 Task: Check the average views per listing of playground in the last 3 years.
Action: Mouse moved to (1031, 255)
Screenshot: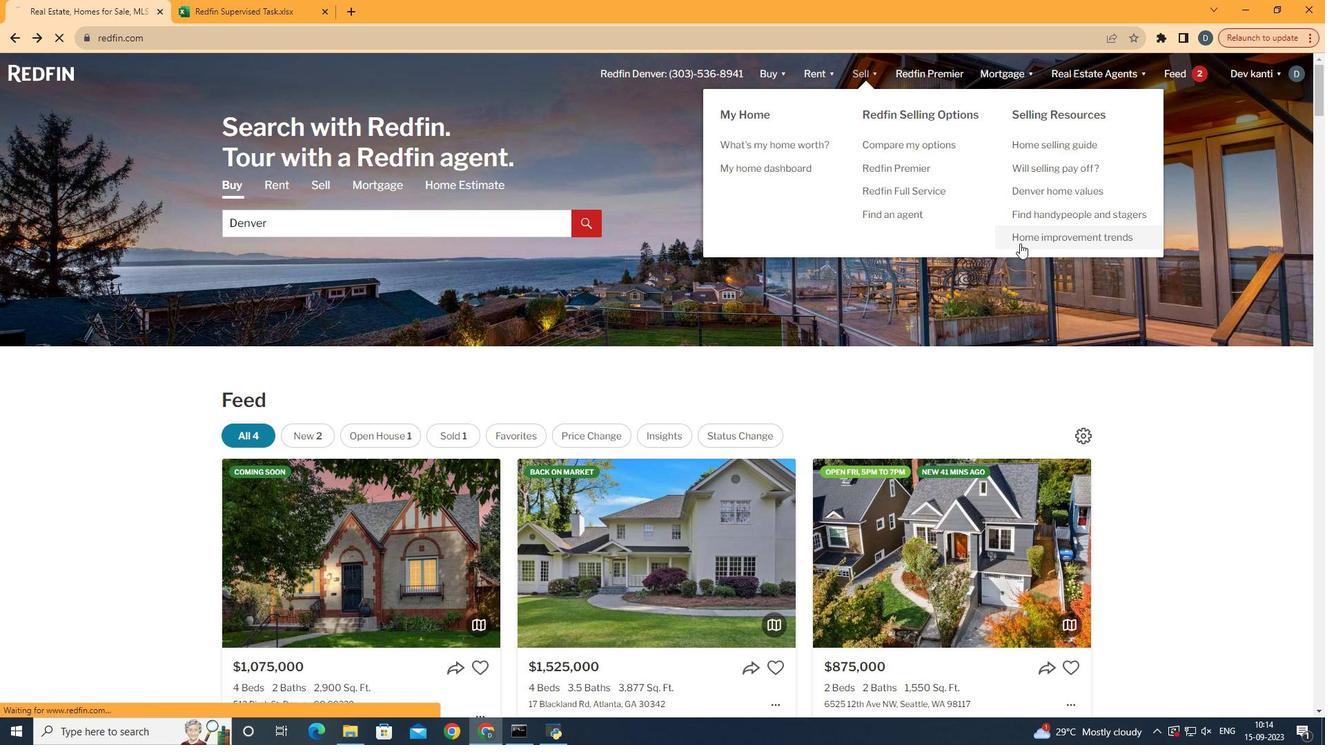 
Action: Mouse pressed left at (1031, 255)
Screenshot: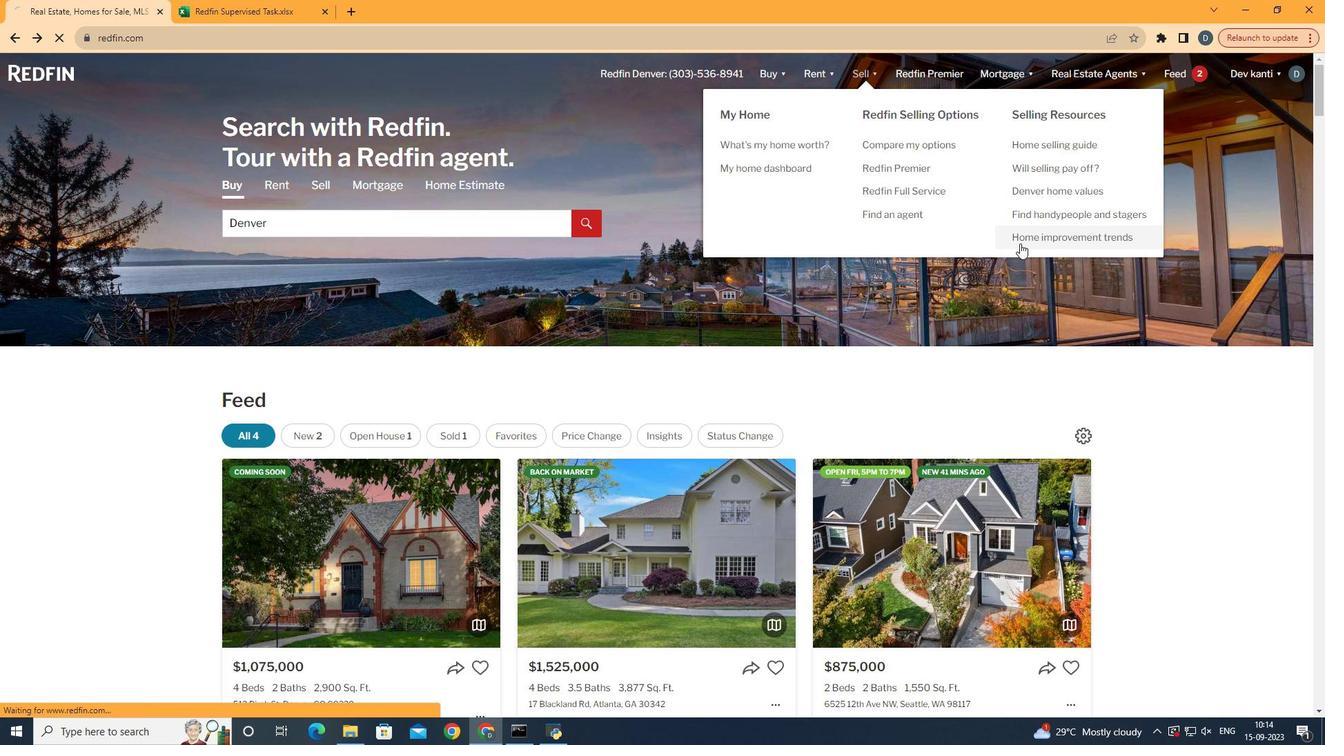 
Action: Mouse moved to (348, 274)
Screenshot: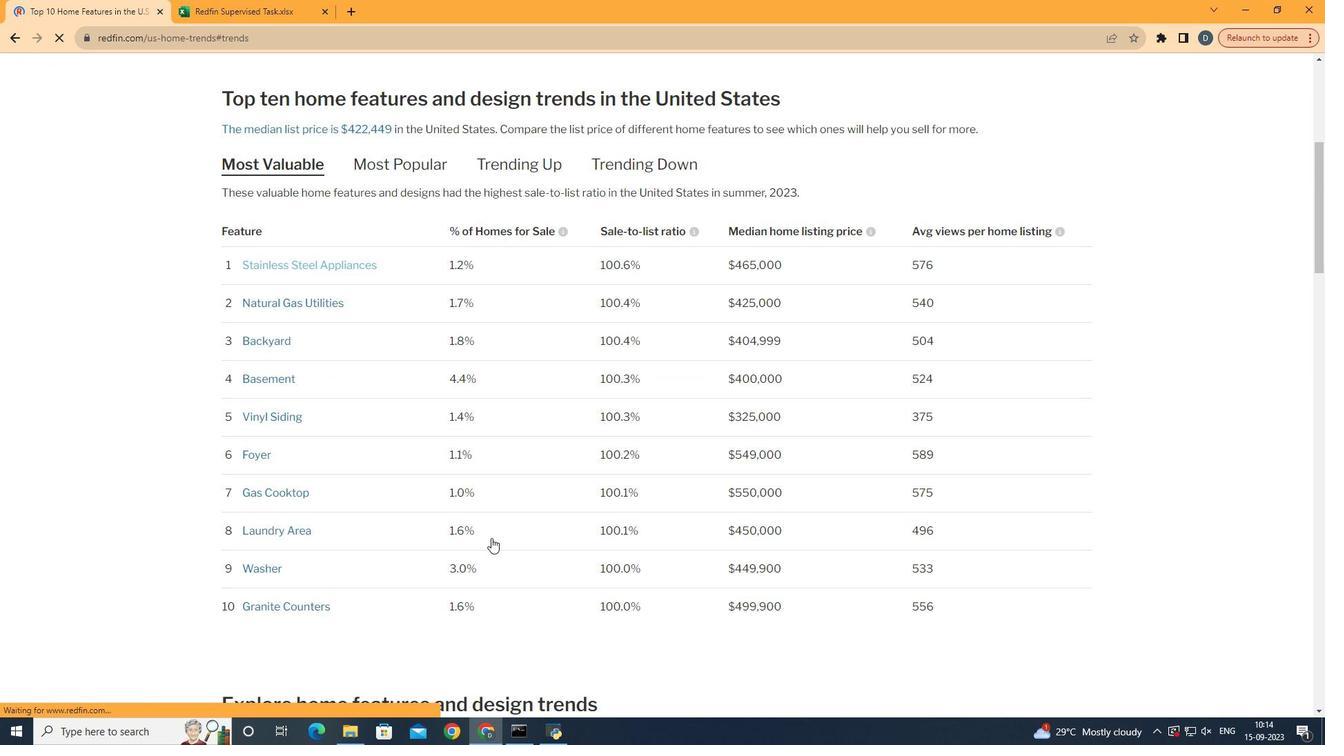 
Action: Mouse pressed left at (348, 274)
Screenshot: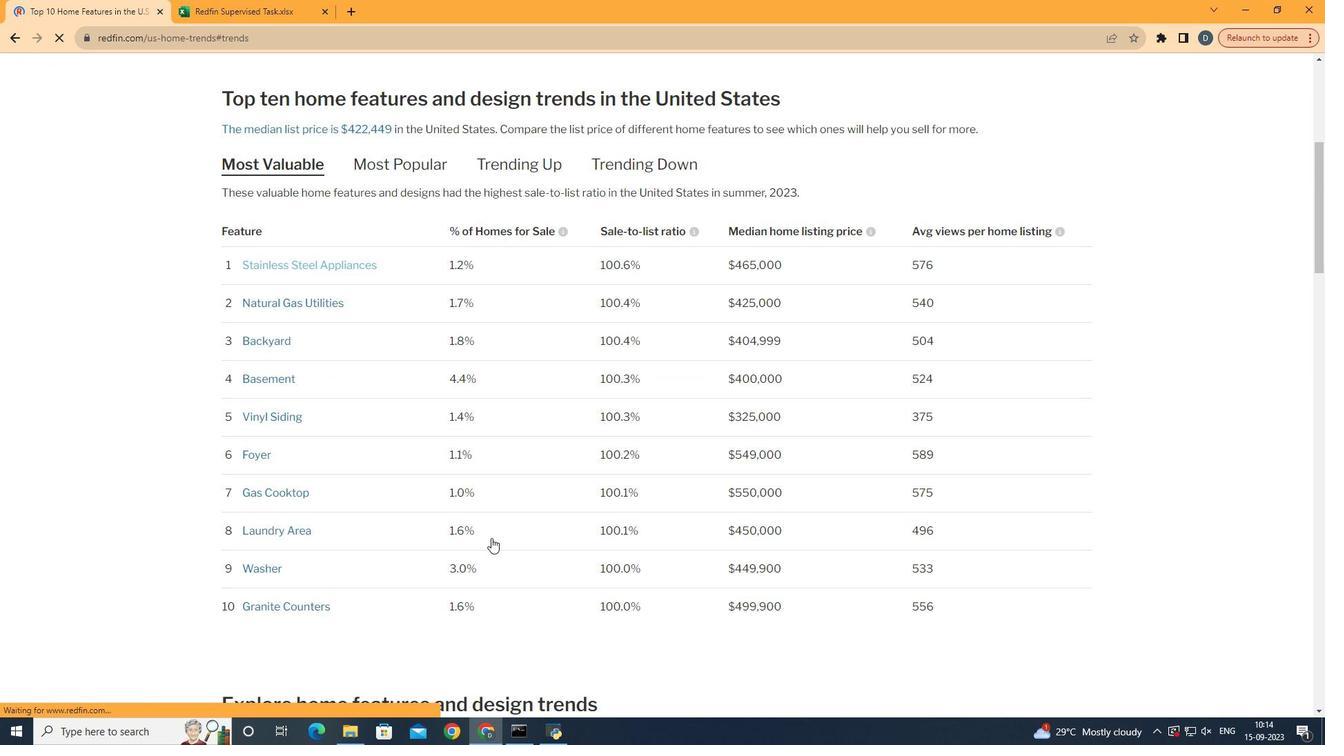 
Action: Mouse moved to (577, 530)
Screenshot: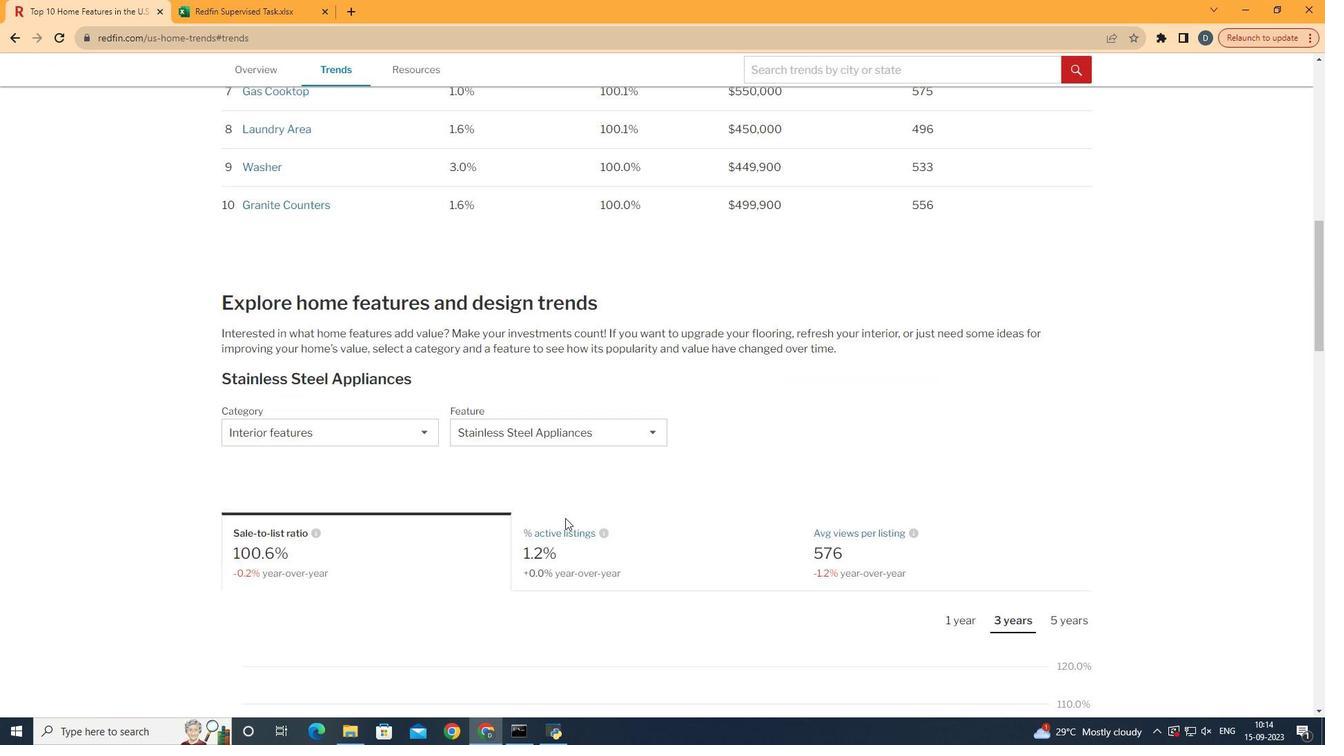 
Action: Mouse scrolled (577, 529) with delta (0, 0)
Screenshot: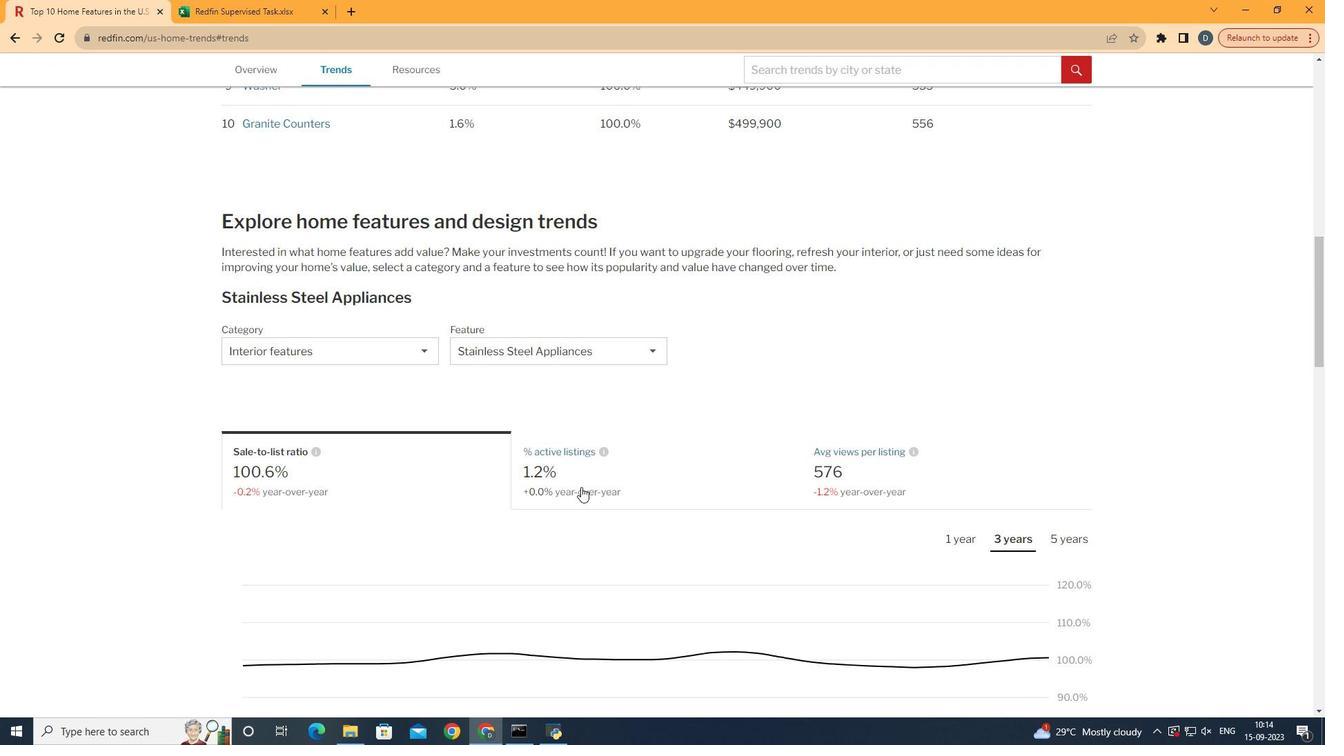 
Action: Mouse scrolled (577, 529) with delta (0, 0)
Screenshot: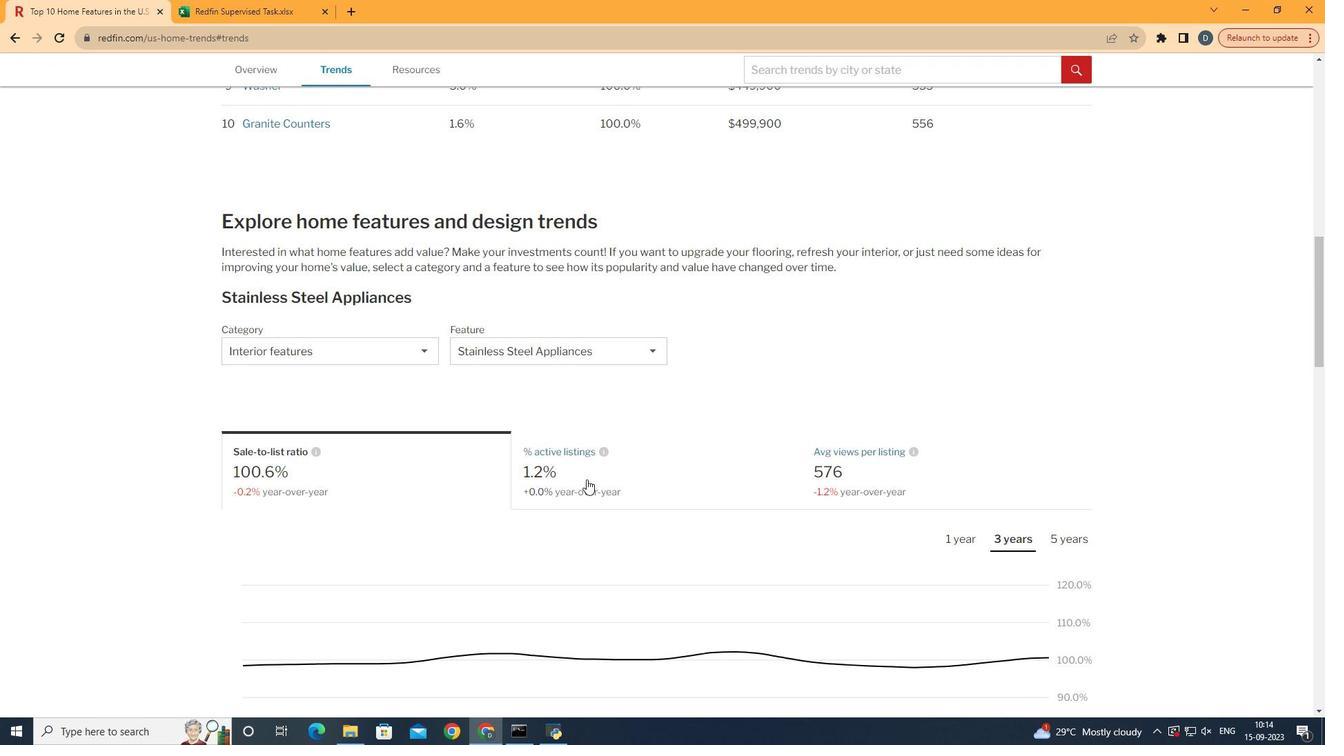 
Action: Mouse scrolled (577, 529) with delta (0, 0)
Screenshot: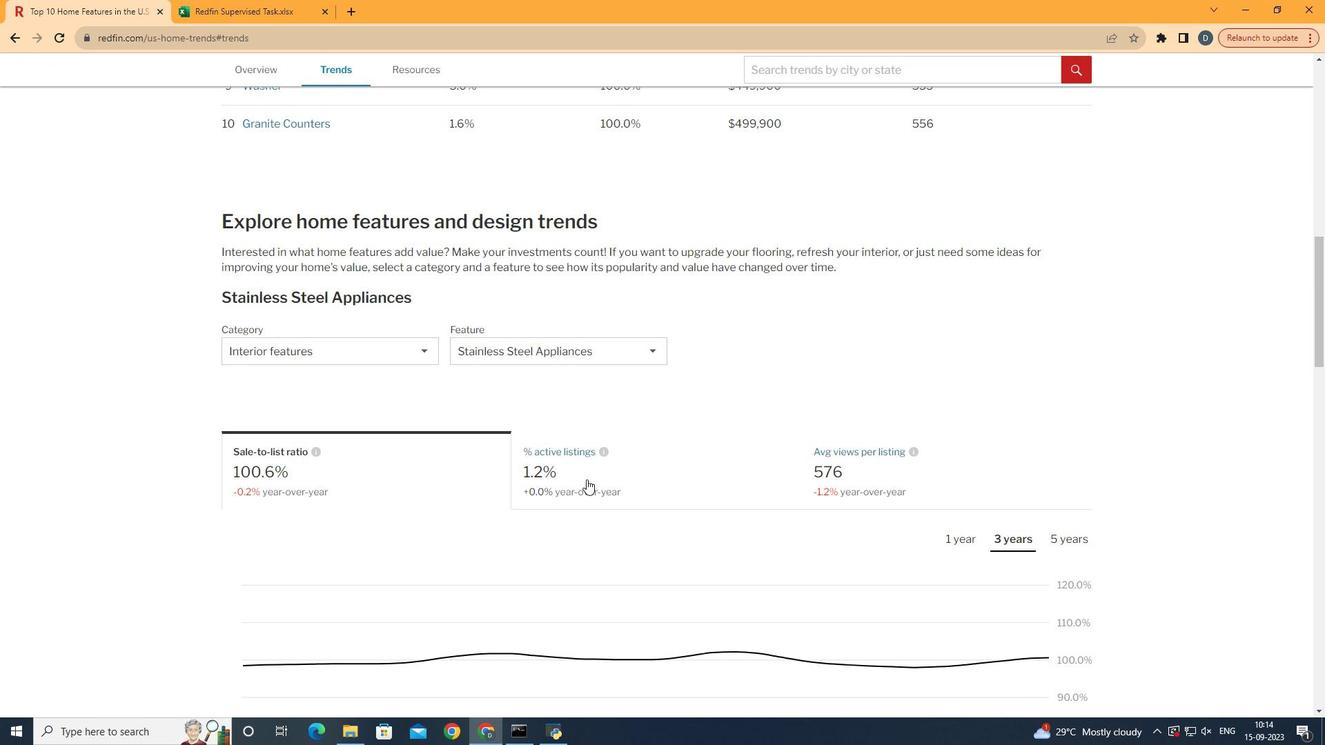 
Action: Mouse scrolled (577, 529) with delta (0, 0)
Screenshot: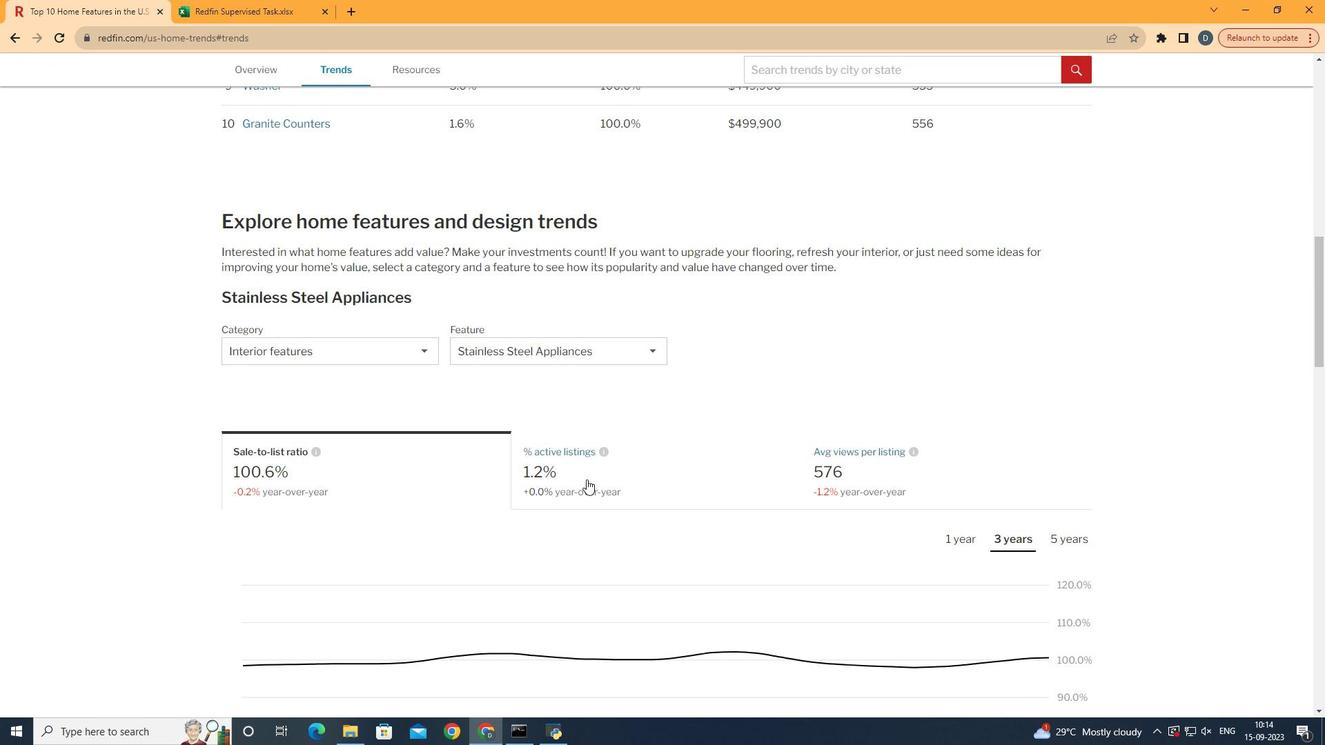 
Action: Mouse scrolled (577, 529) with delta (0, 0)
Screenshot: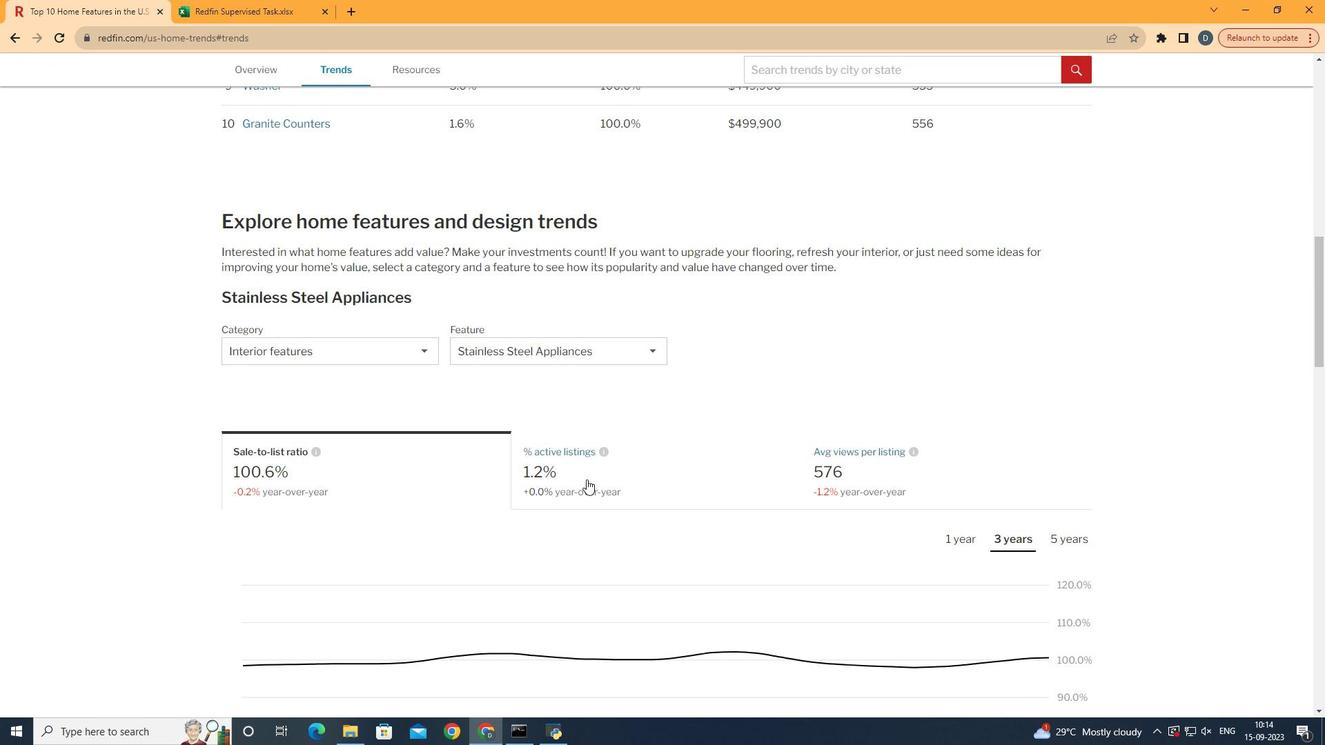 
Action: Mouse scrolled (577, 529) with delta (0, 0)
Screenshot: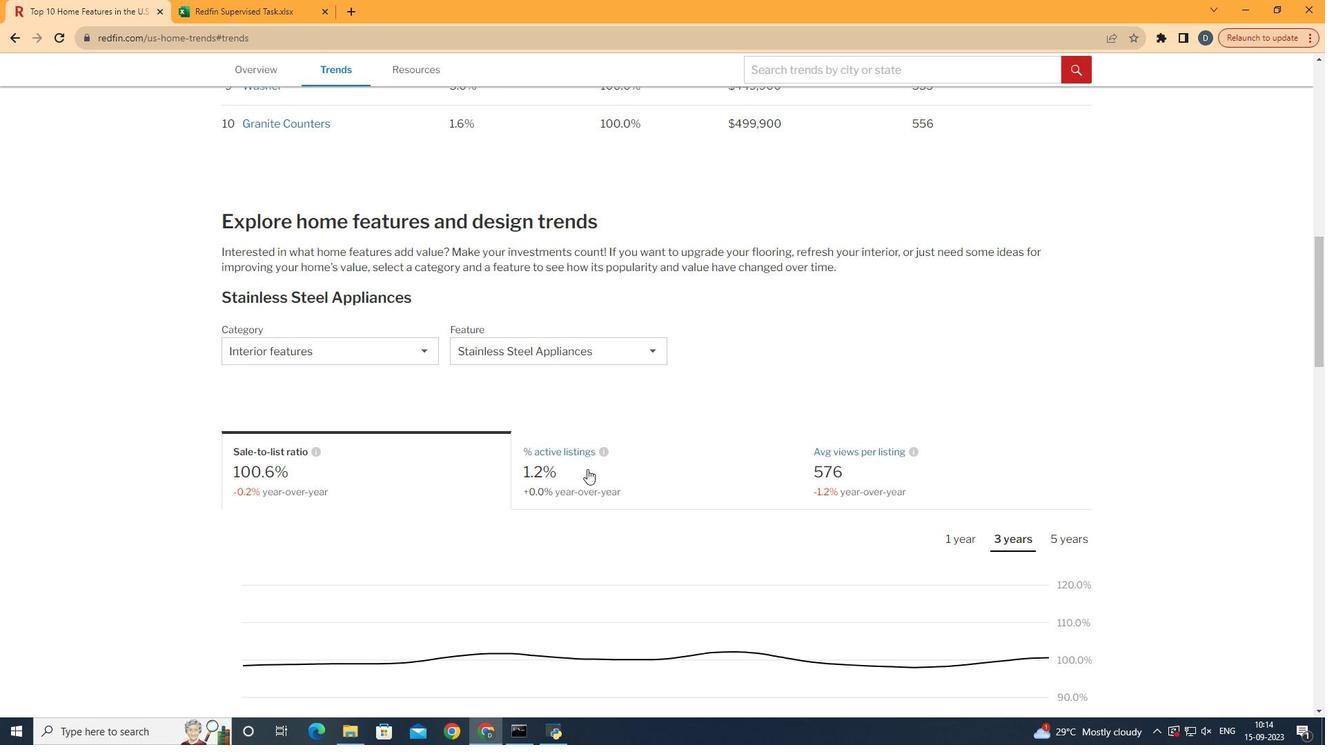 
Action: Mouse scrolled (577, 529) with delta (0, 0)
Screenshot: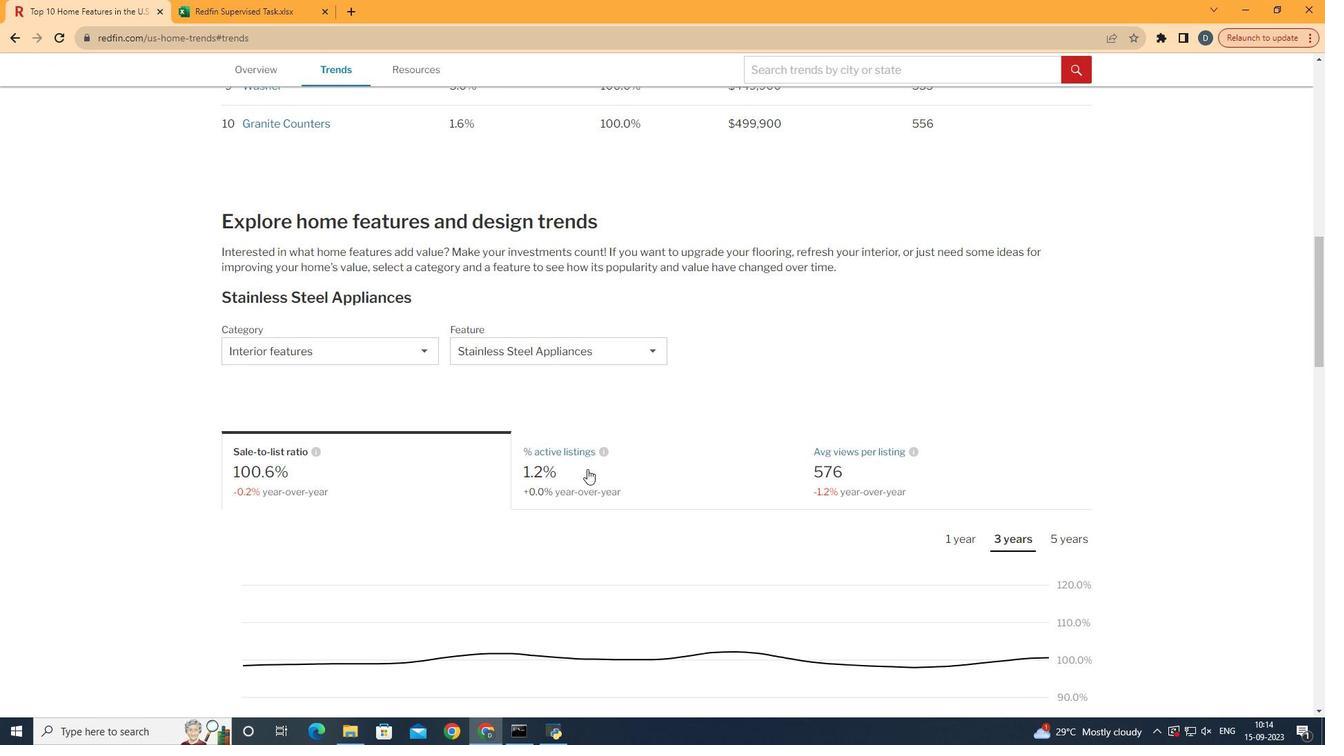 
Action: Mouse moved to (591, 426)
Screenshot: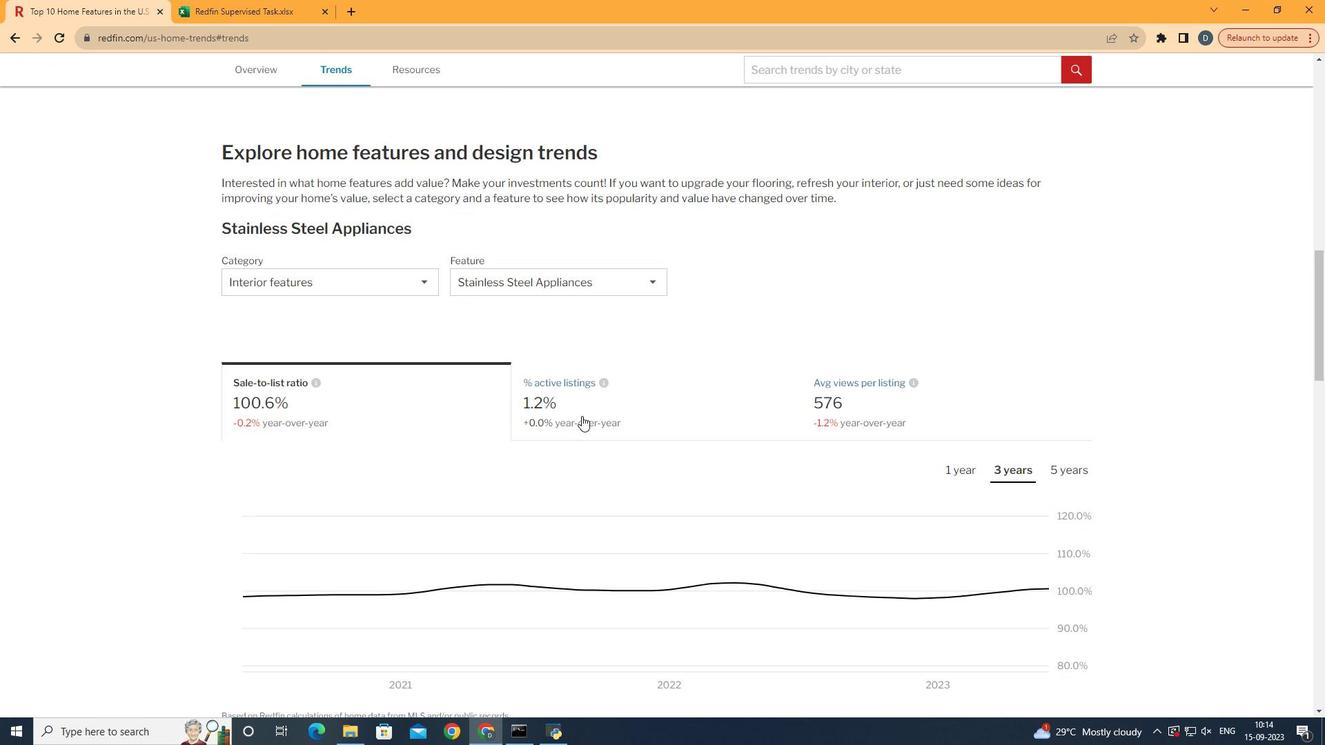
Action: Mouse scrolled (591, 426) with delta (0, 0)
Screenshot: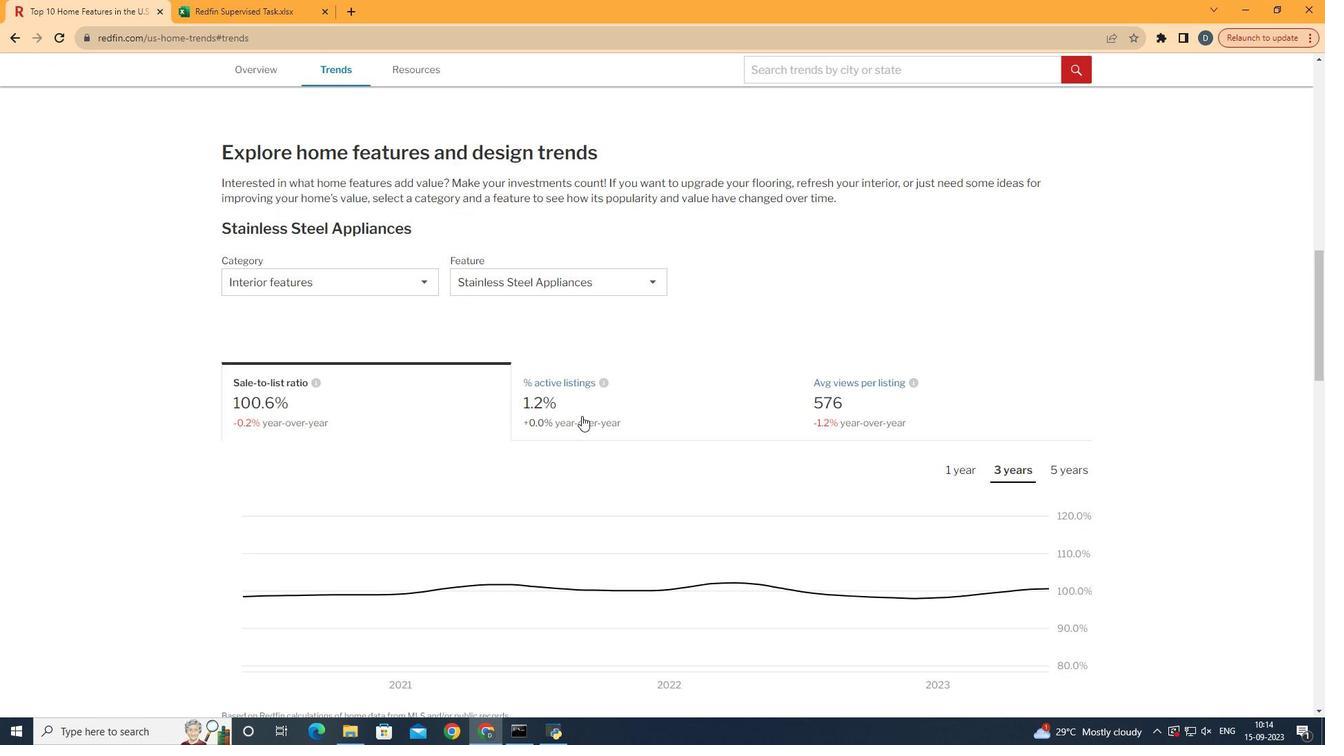 
Action: Mouse moved to (399, 294)
Screenshot: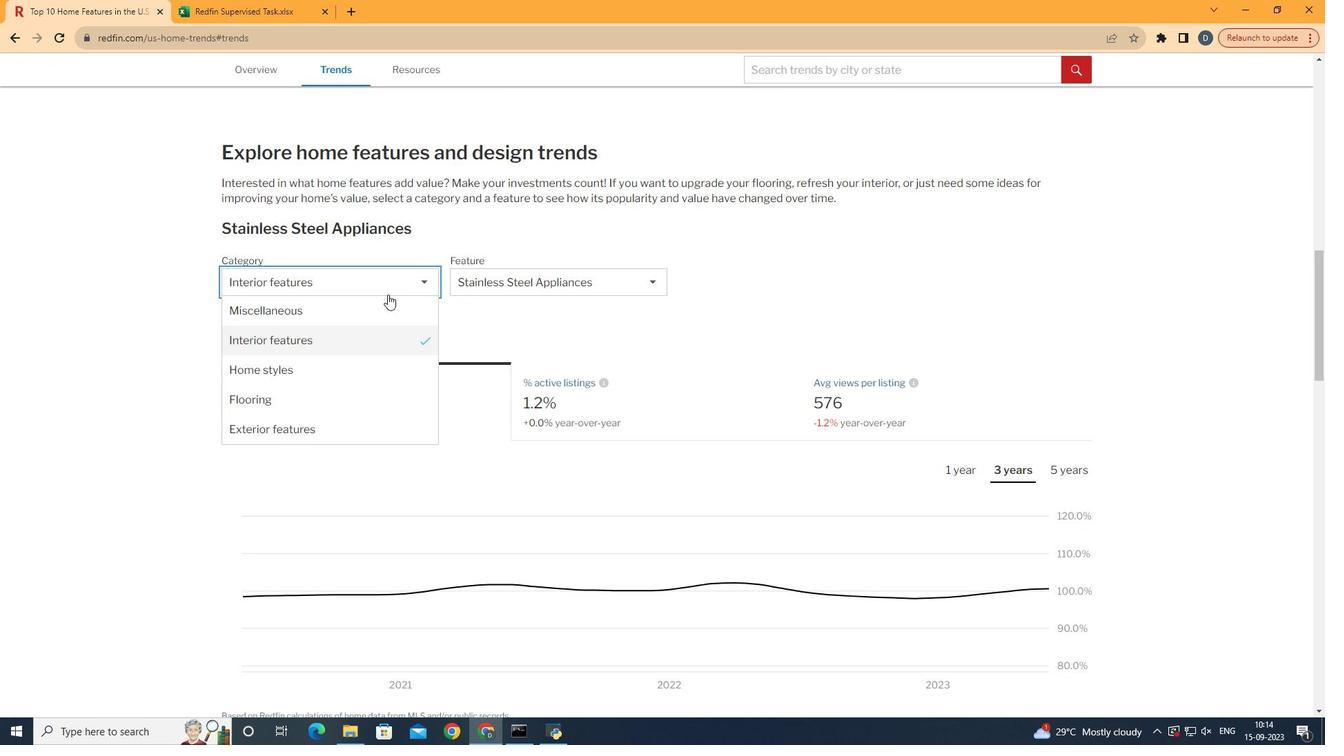 
Action: Mouse pressed left at (399, 294)
Screenshot: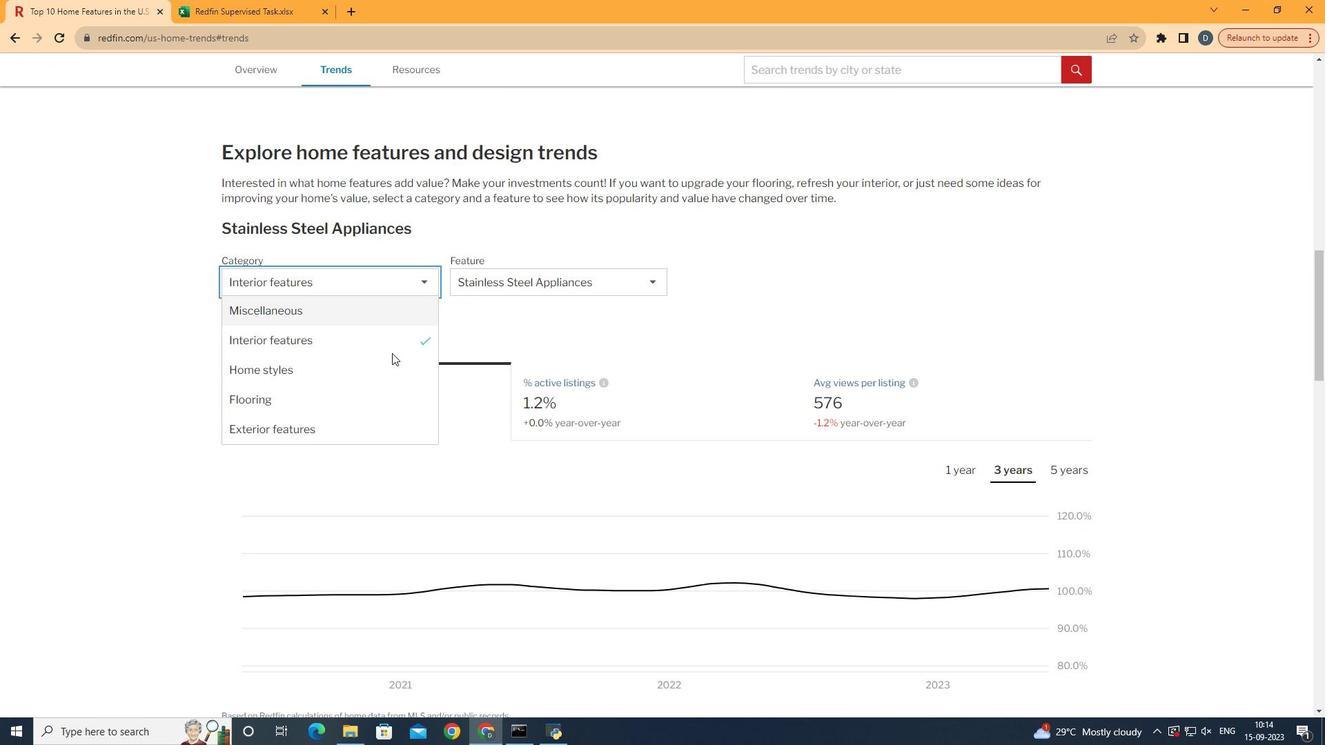 
Action: Mouse moved to (406, 442)
Screenshot: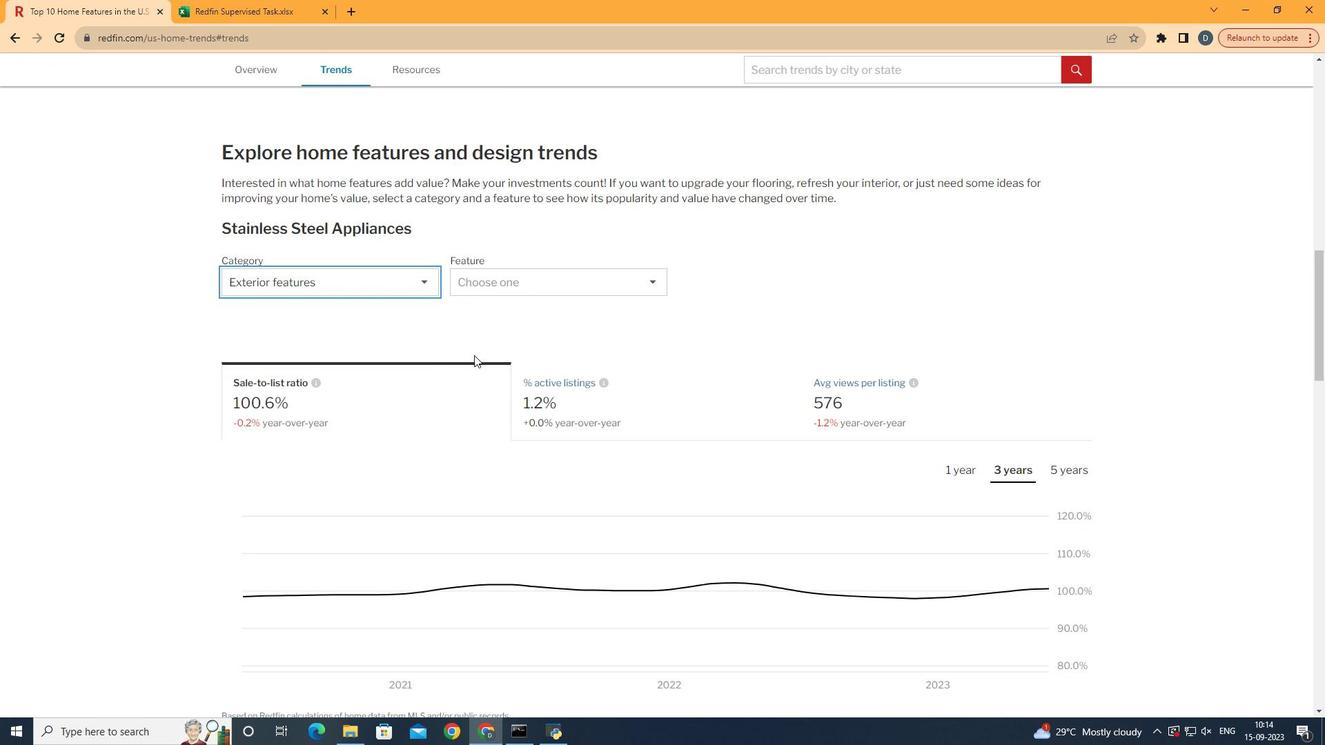 
Action: Mouse pressed left at (406, 442)
Screenshot: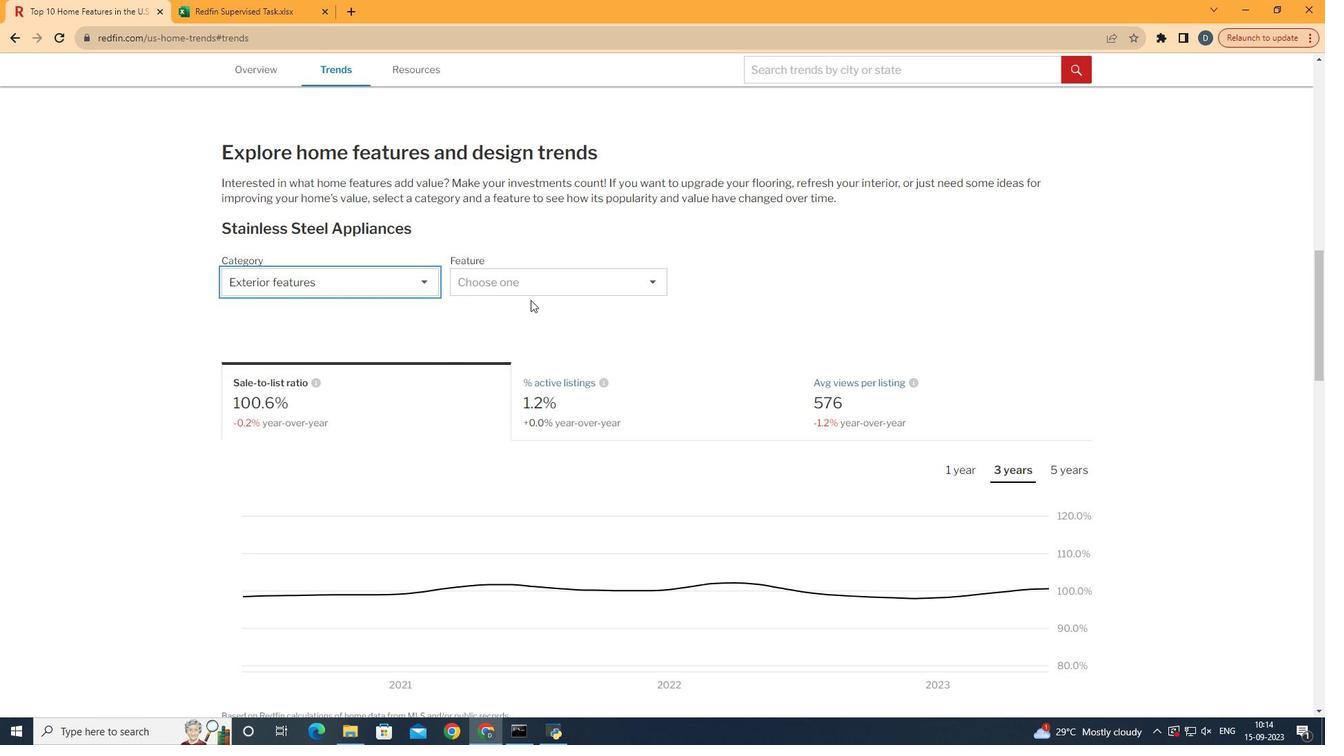 
Action: Mouse moved to (553, 298)
Screenshot: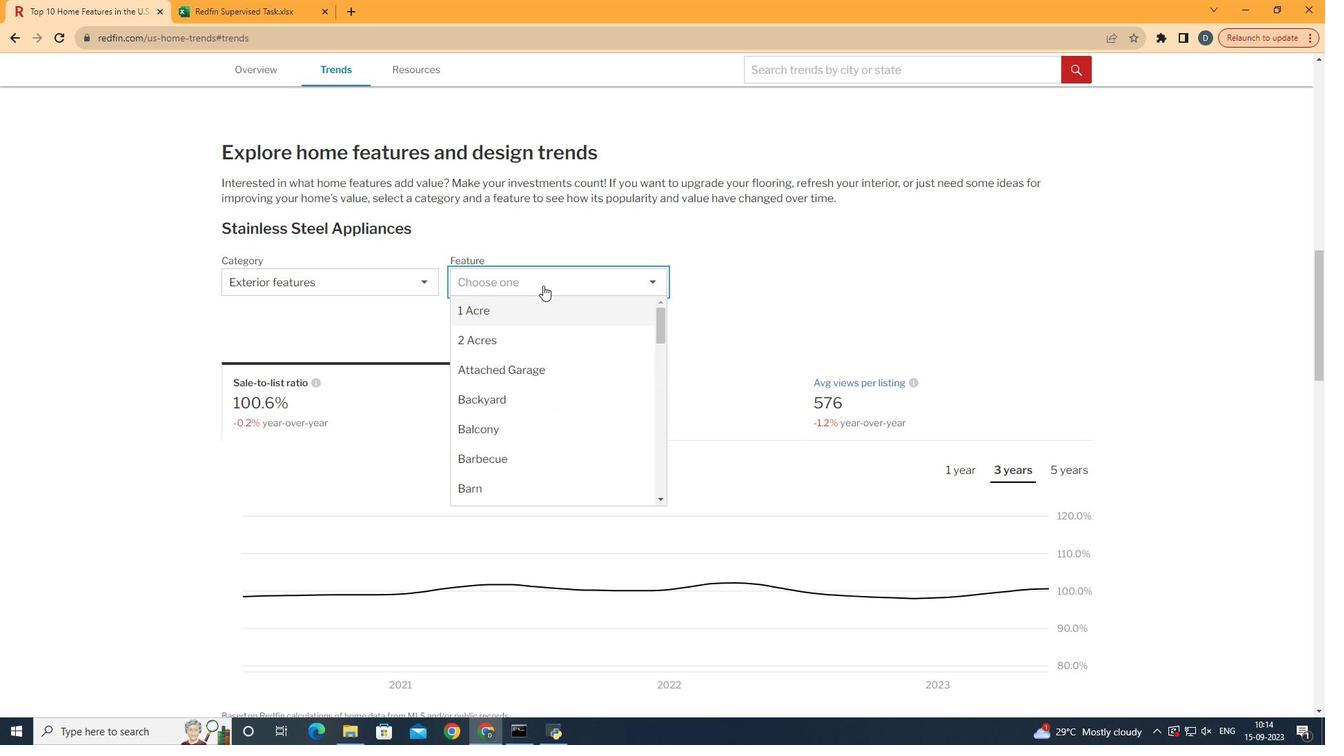 
Action: Mouse pressed left at (553, 298)
Screenshot: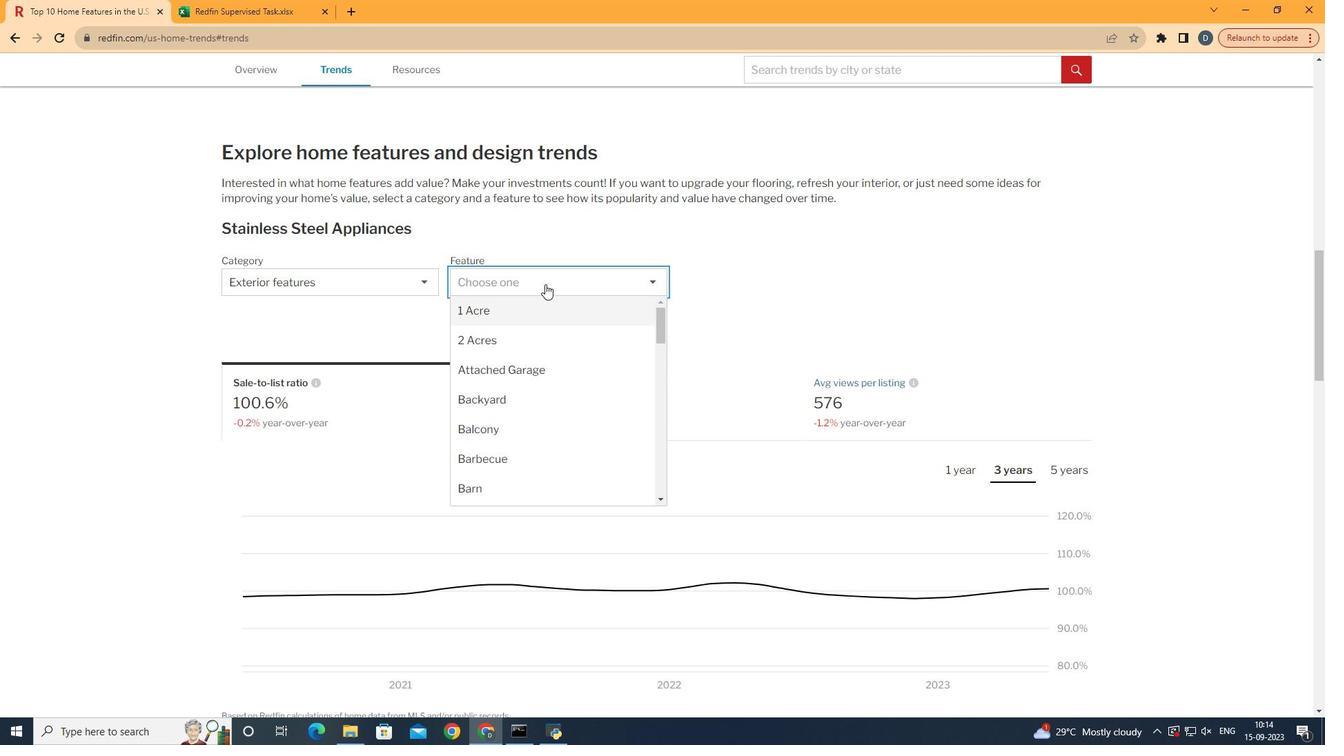 
Action: Mouse moved to (538, 353)
Screenshot: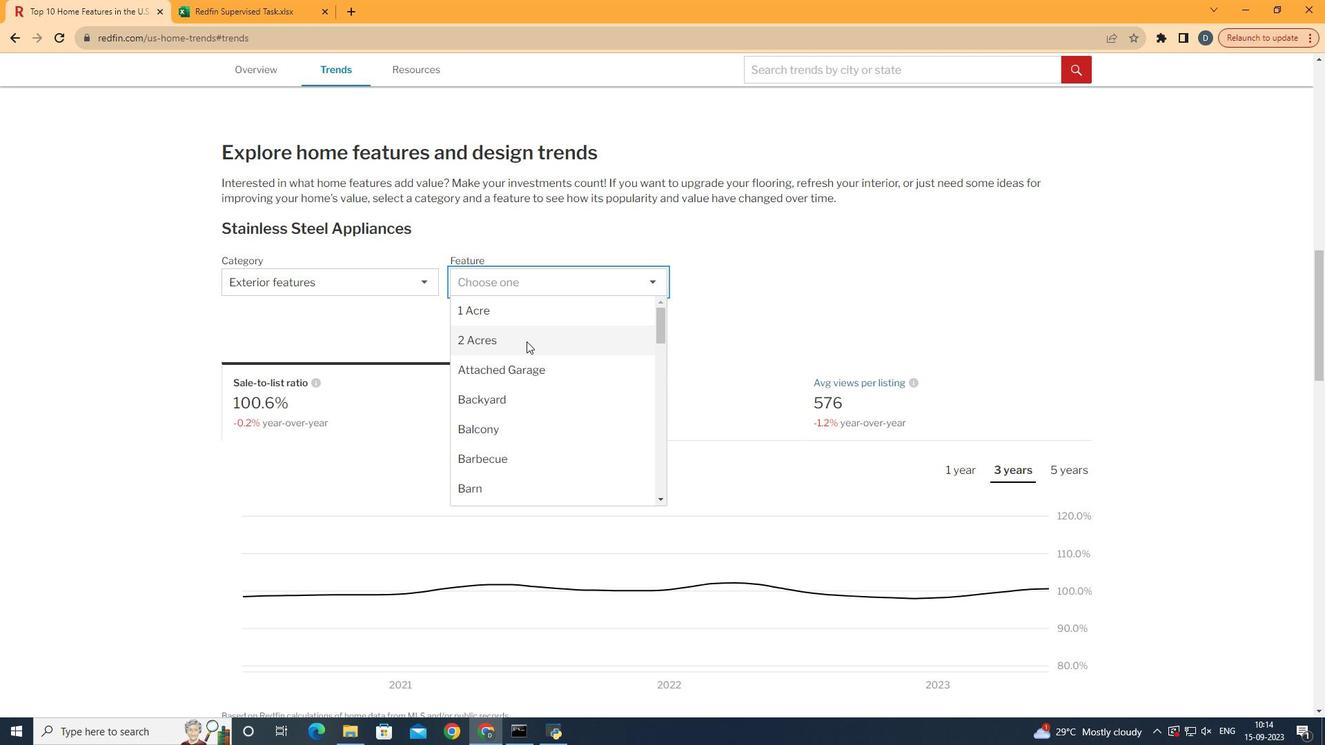 
Action: Mouse scrolled (538, 352) with delta (0, 0)
Screenshot: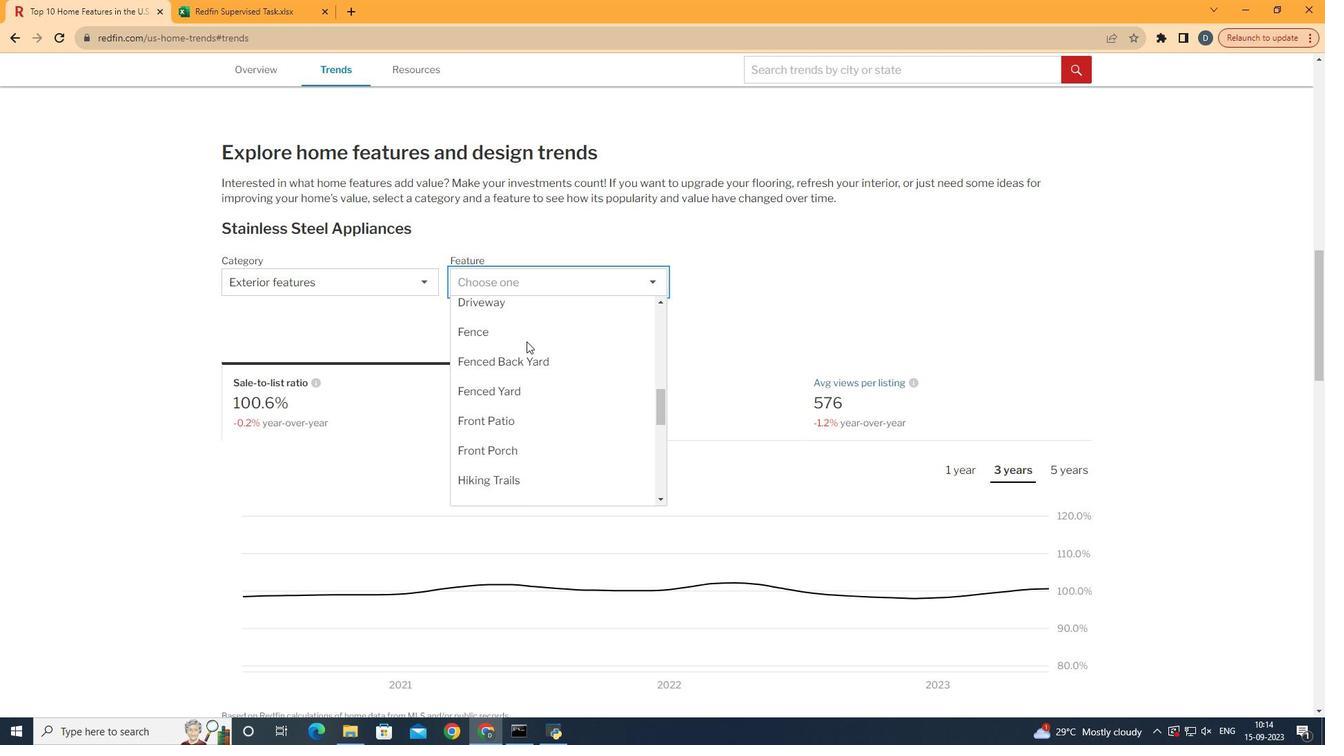 
Action: Mouse scrolled (538, 352) with delta (0, 0)
Screenshot: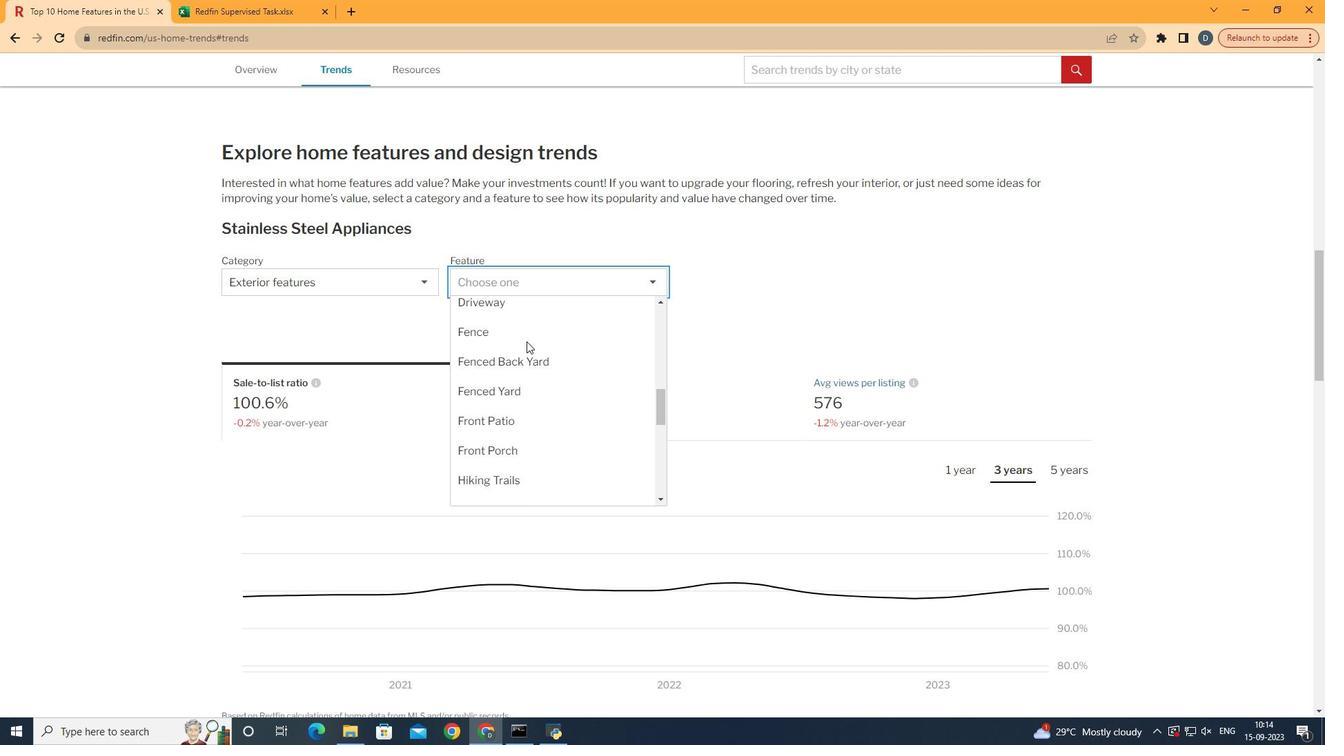 
Action: Mouse scrolled (538, 352) with delta (0, 0)
Screenshot: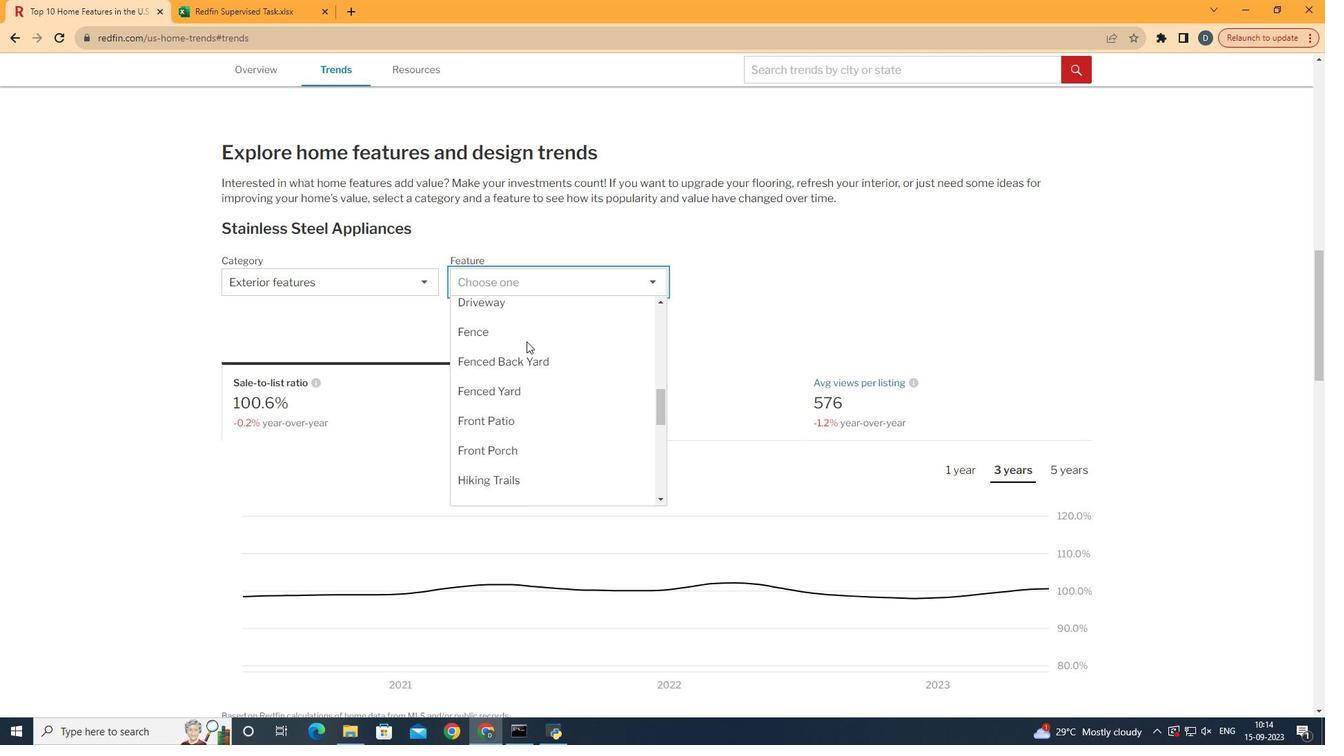 
Action: Mouse scrolled (538, 352) with delta (0, 0)
Screenshot: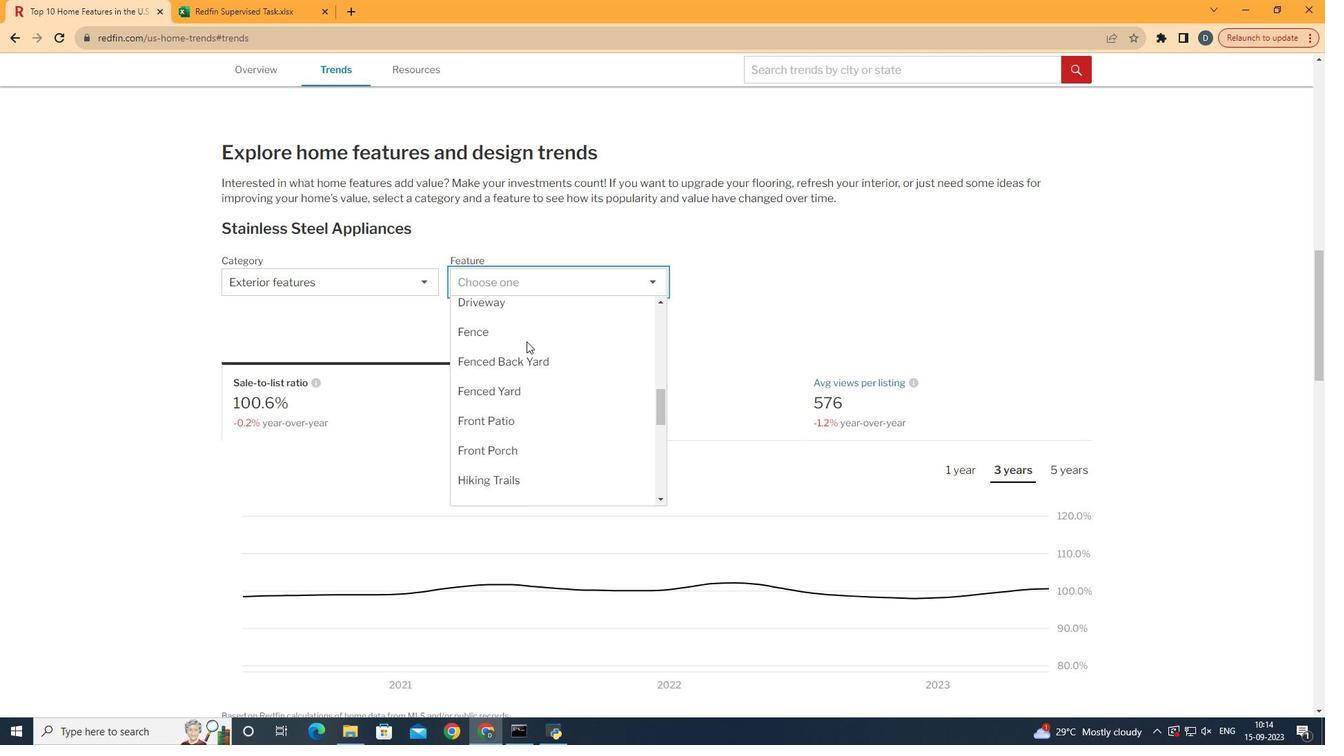 
Action: Mouse scrolled (538, 352) with delta (0, 0)
Screenshot: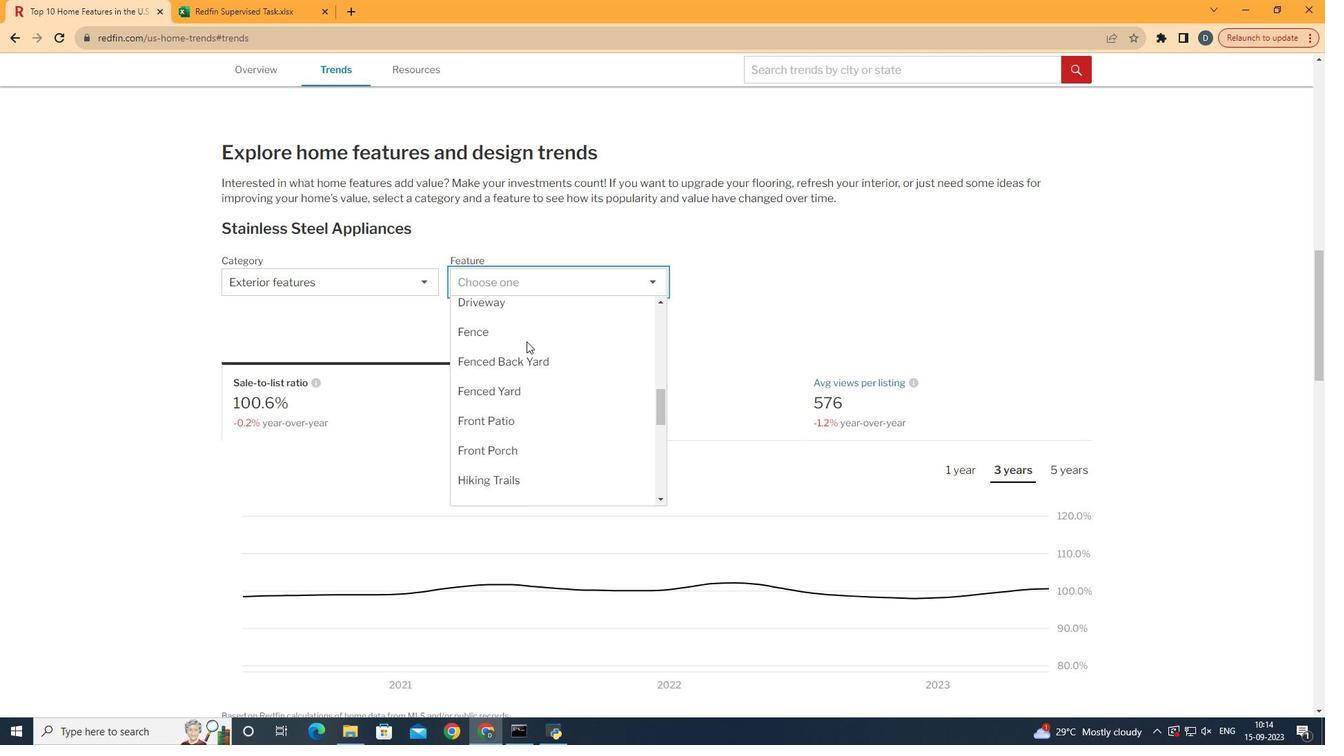 
Action: Mouse scrolled (538, 352) with delta (0, 0)
Screenshot: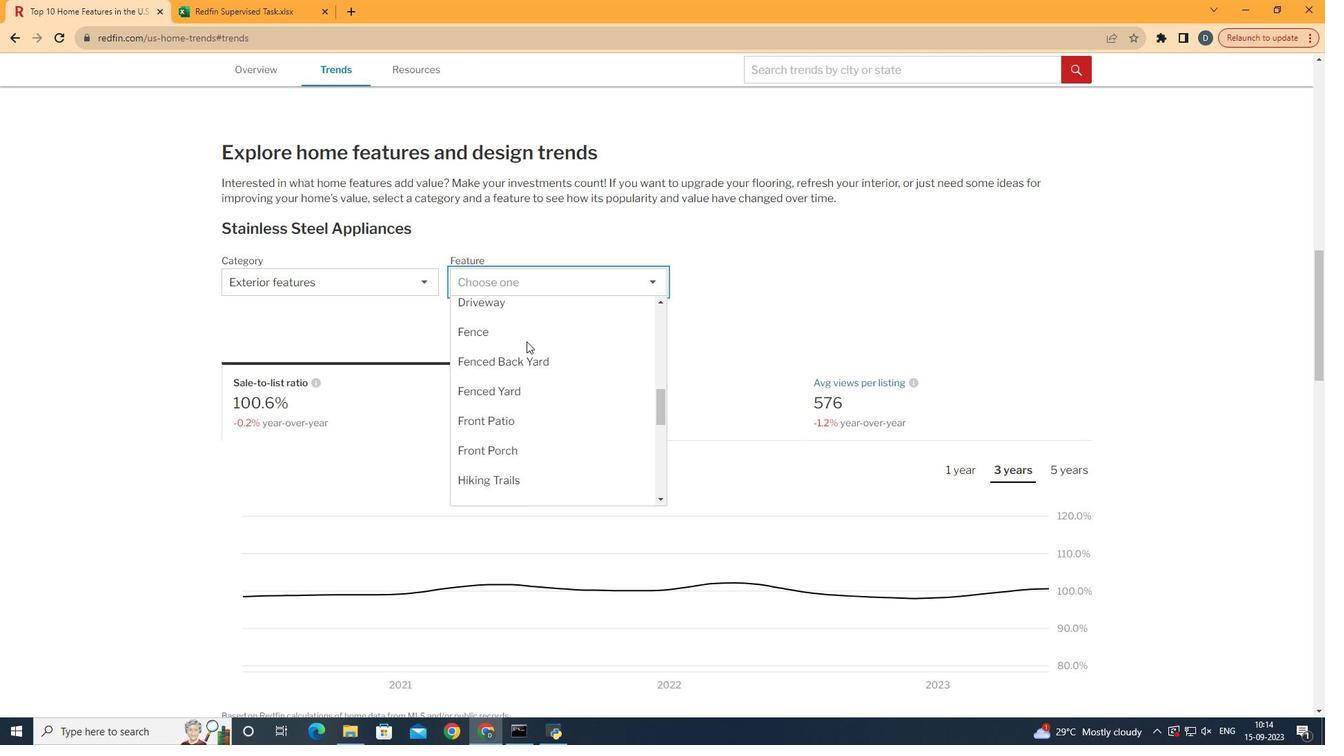 
Action: Mouse scrolled (538, 352) with delta (0, 0)
Screenshot: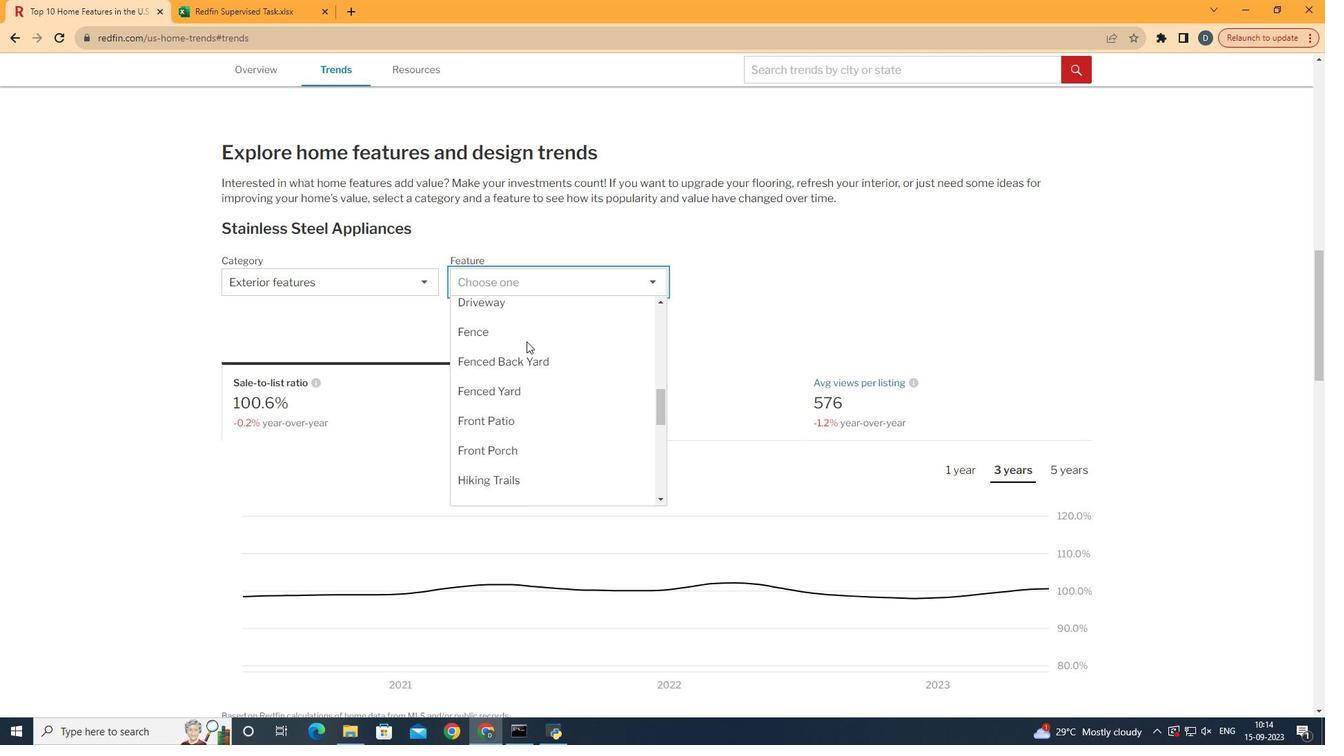 
Action: Mouse moved to (540, 367)
Screenshot: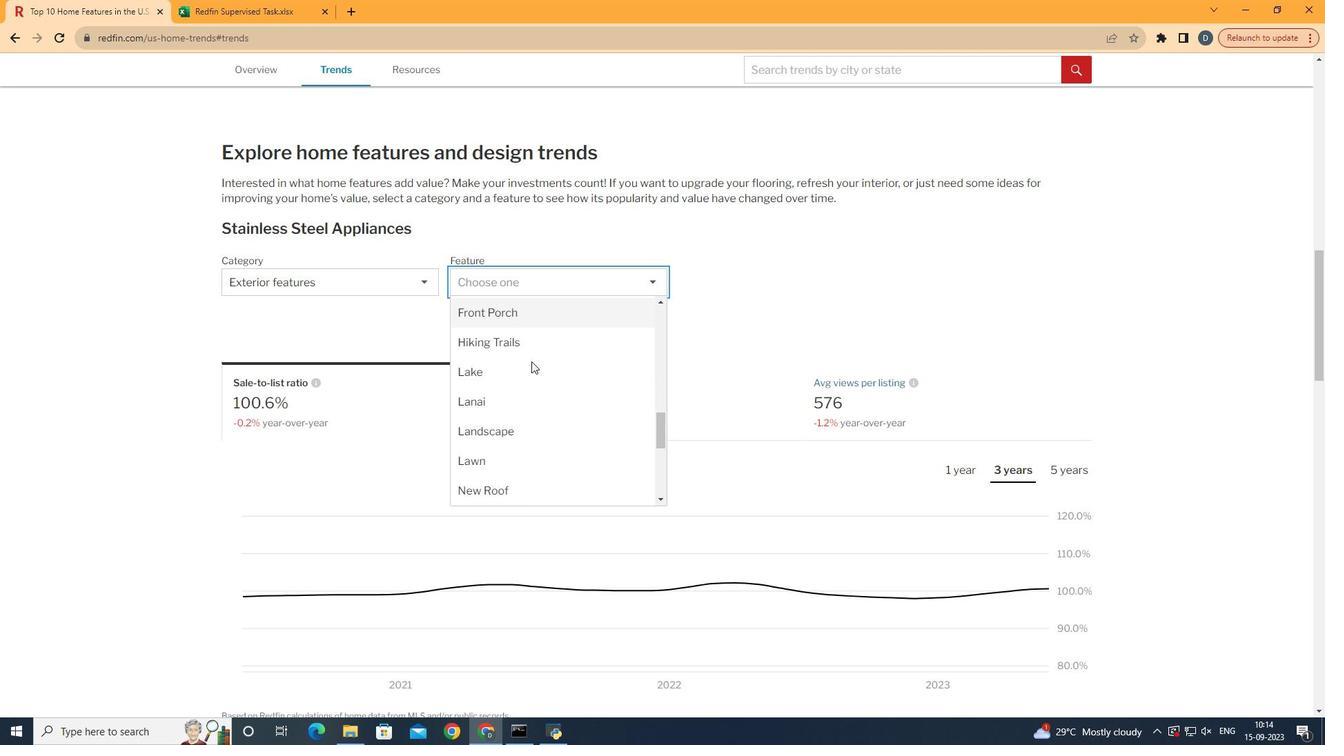 
Action: Mouse scrolled (540, 366) with delta (0, 0)
Screenshot: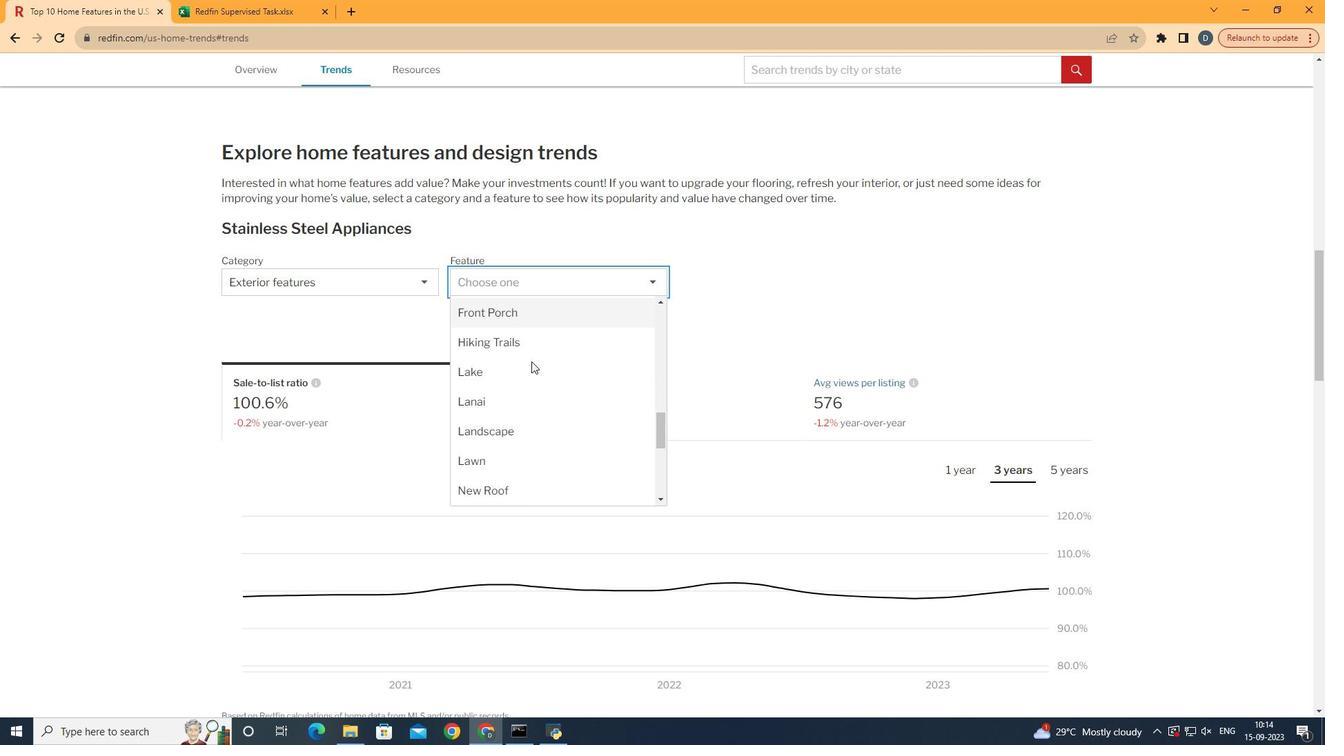 
Action: Mouse moved to (542, 371)
Screenshot: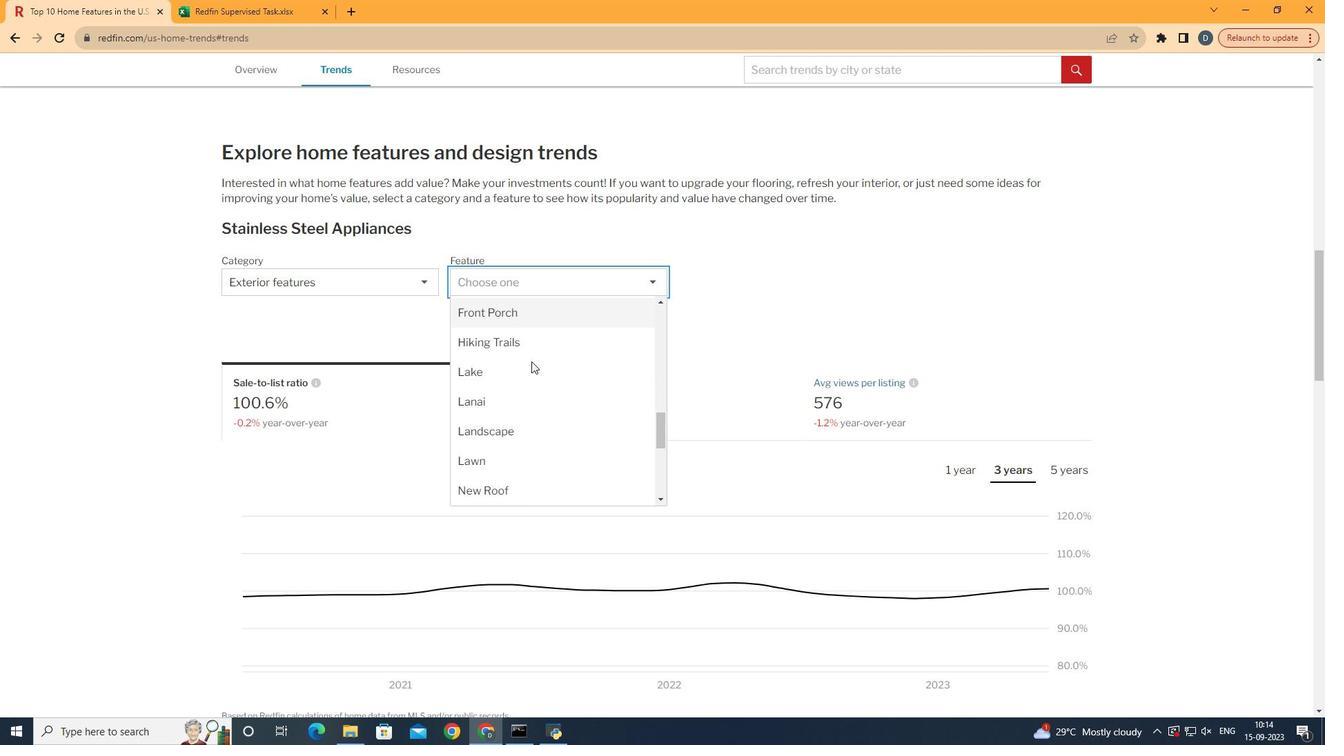 
Action: Mouse scrolled (542, 370) with delta (0, 0)
Screenshot: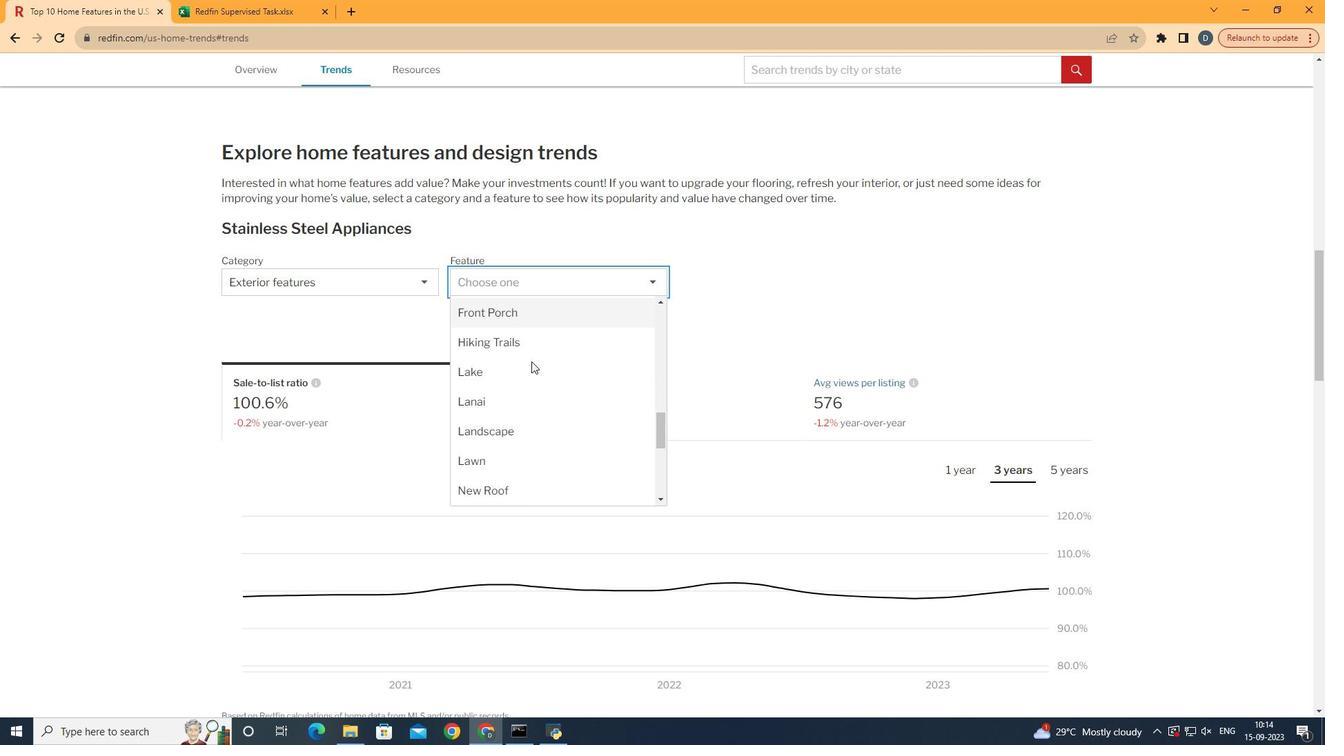 
Action: Mouse moved to (543, 373)
Screenshot: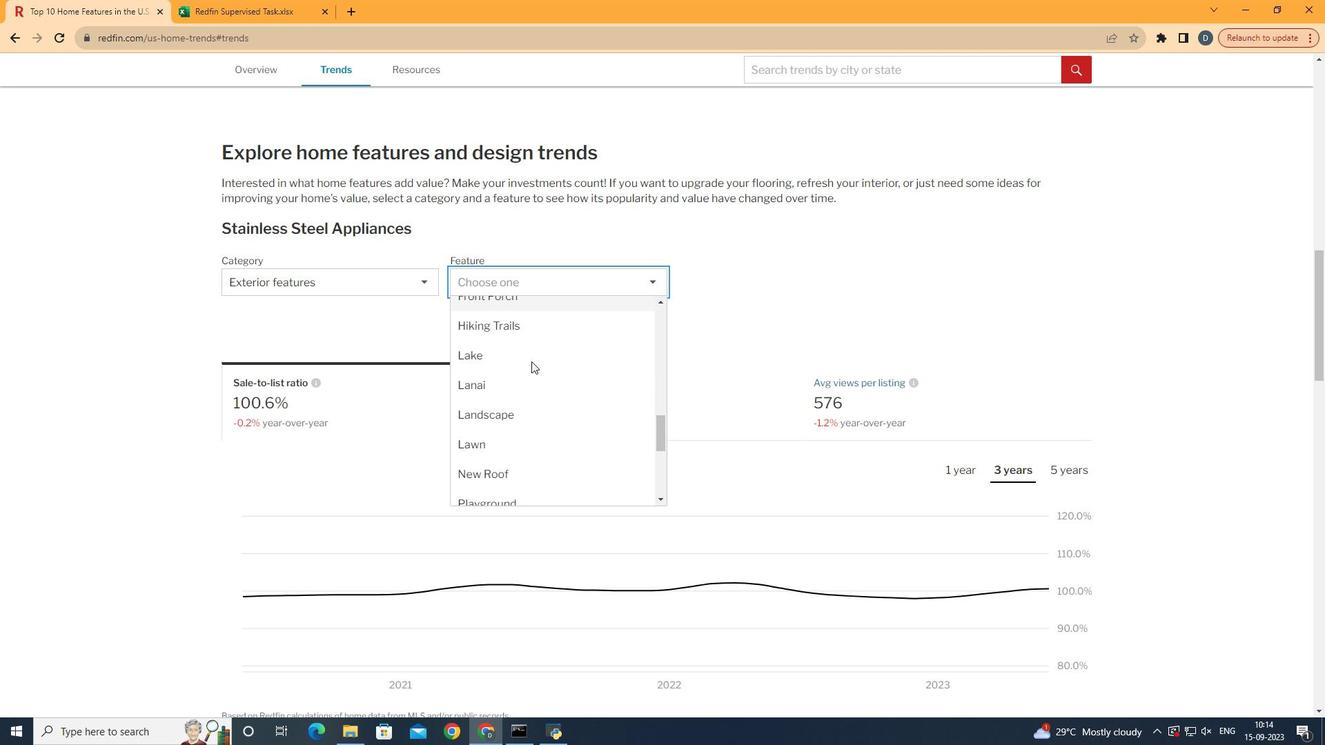 
Action: Mouse scrolled (543, 372) with delta (0, 0)
Screenshot: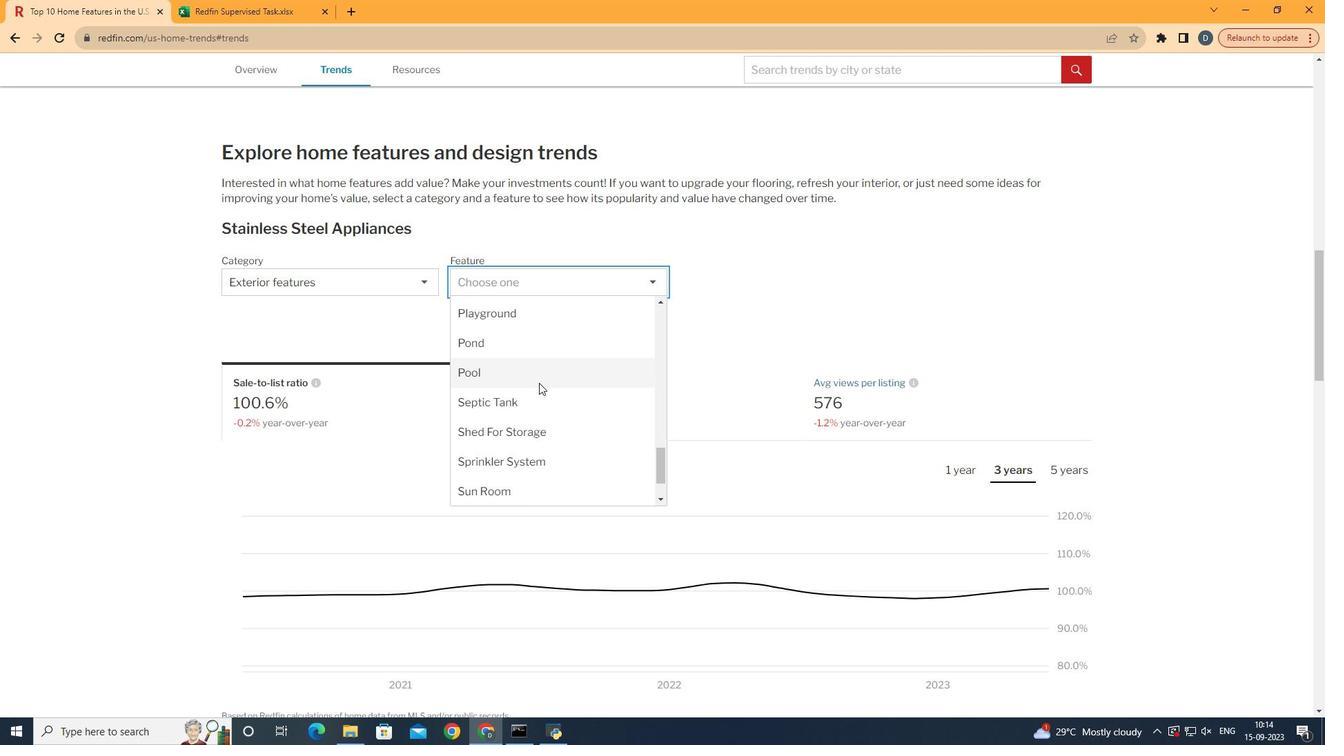 
Action: Mouse scrolled (543, 372) with delta (0, 0)
Screenshot: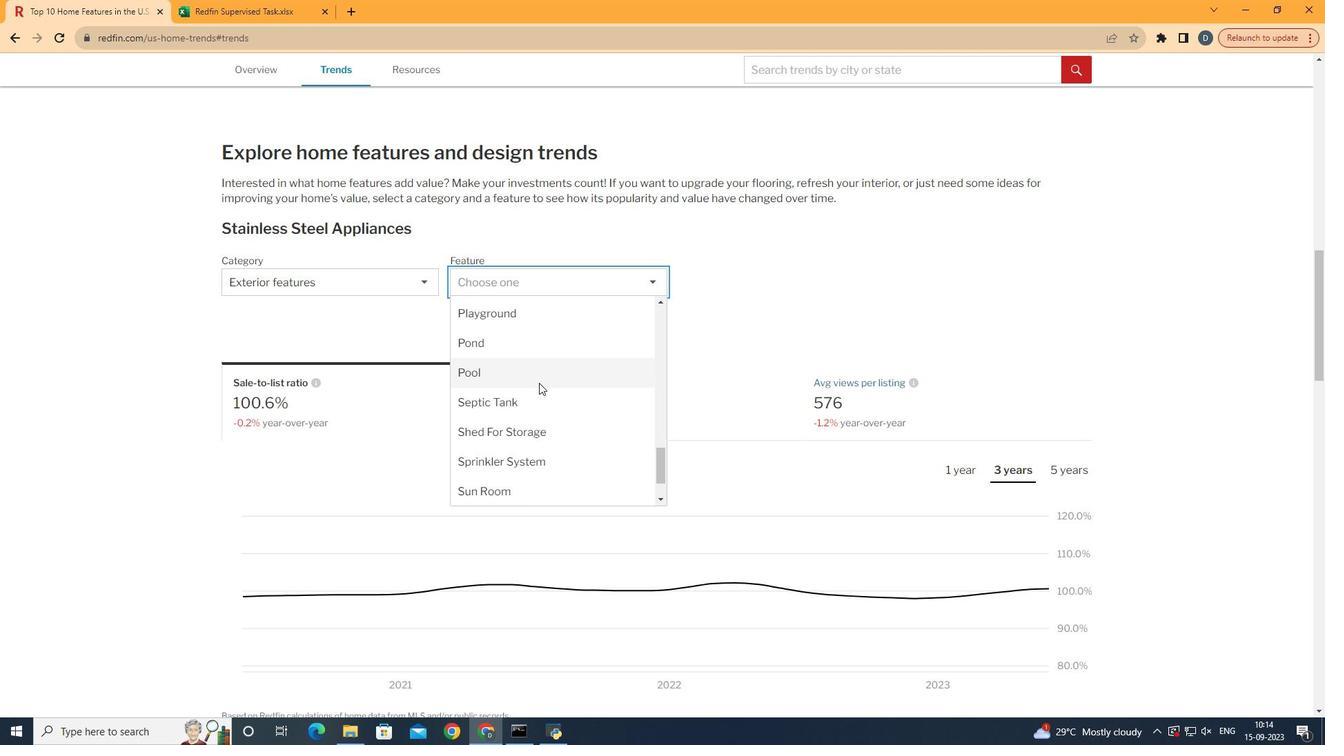
Action: Mouse scrolled (543, 372) with delta (0, 0)
Screenshot: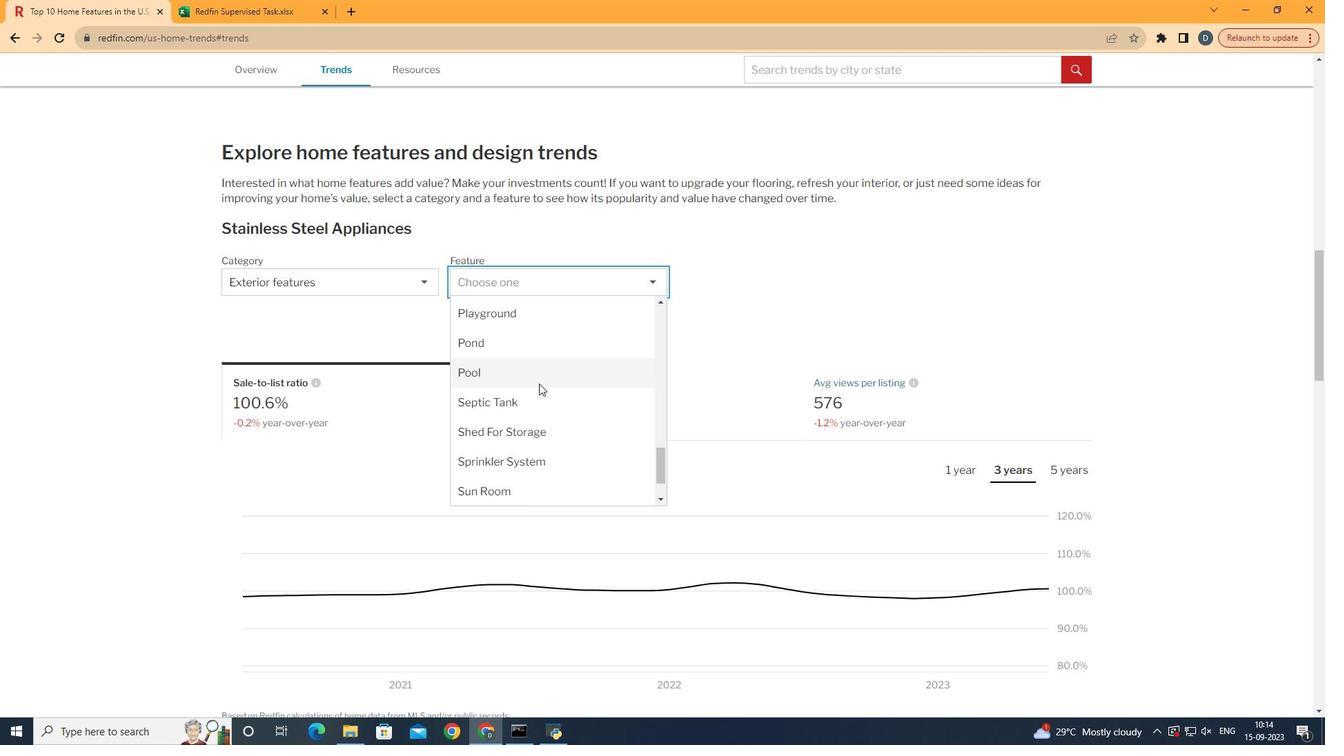 
Action: Mouse moved to (571, 332)
Screenshot: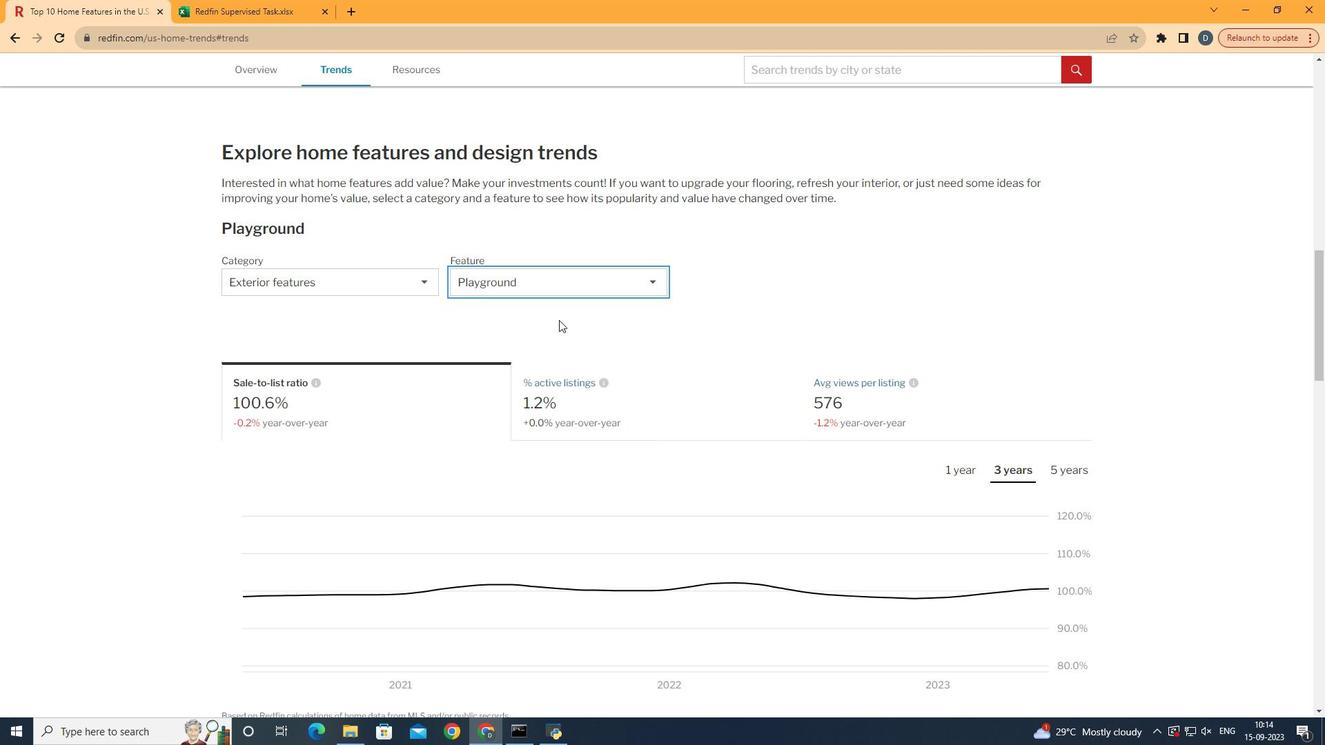 
Action: Mouse pressed left at (571, 332)
Screenshot: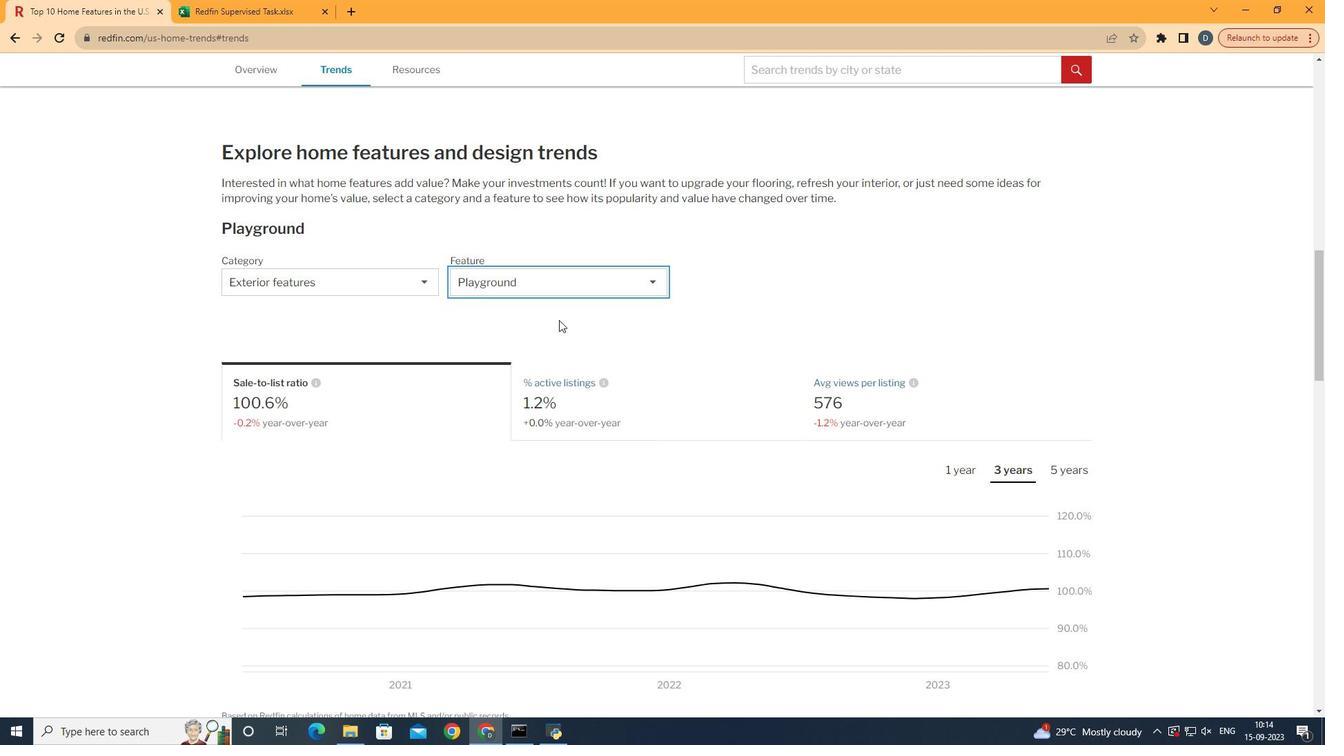 
Action: Mouse moved to (968, 445)
Screenshot: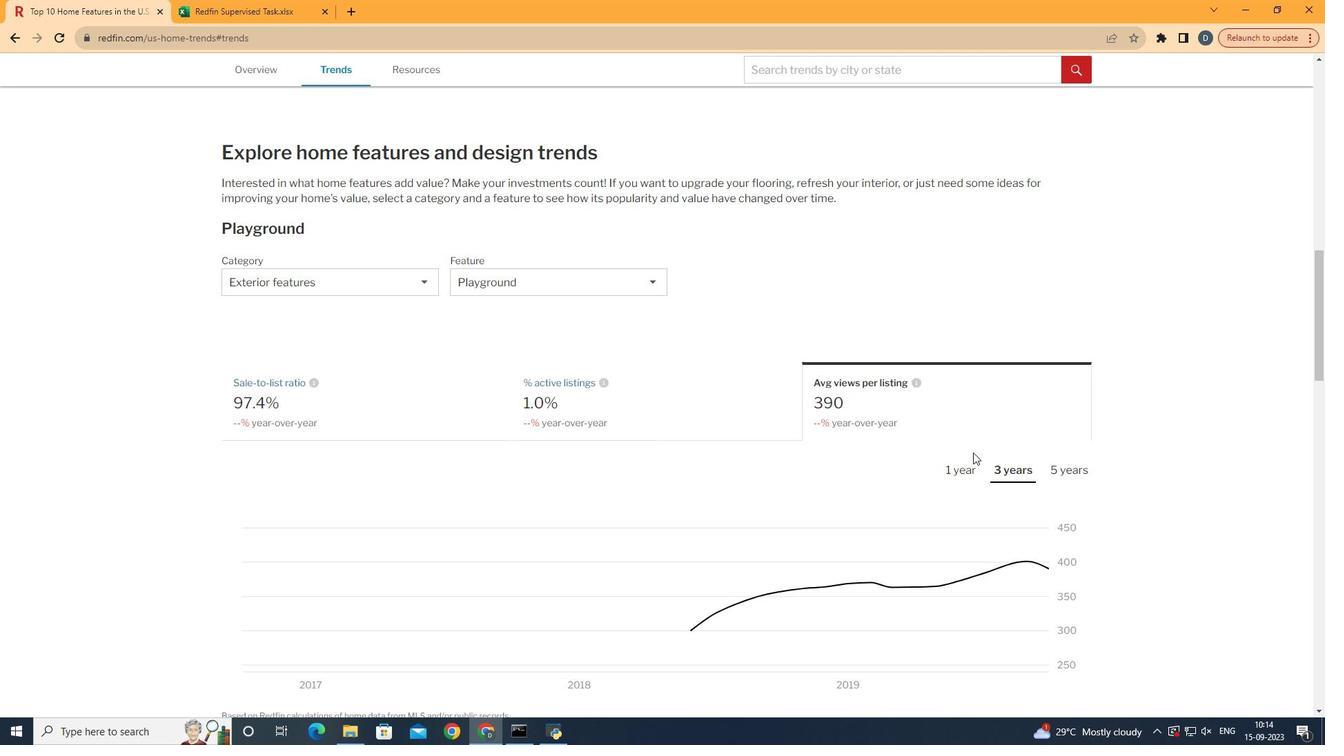 
Action: Mouse pressed left at (968, 445)
Screenshot: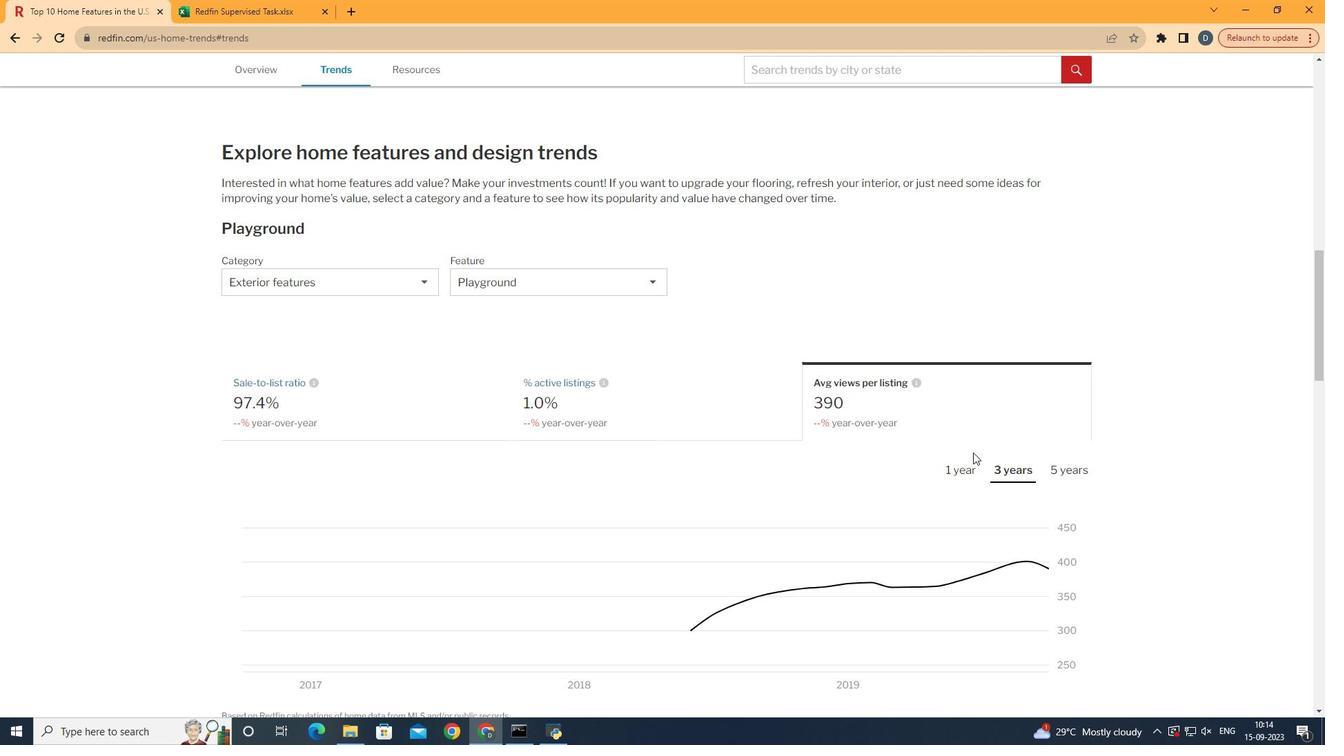 
Action: Mouse moved to (1026, 482)
Screenshot: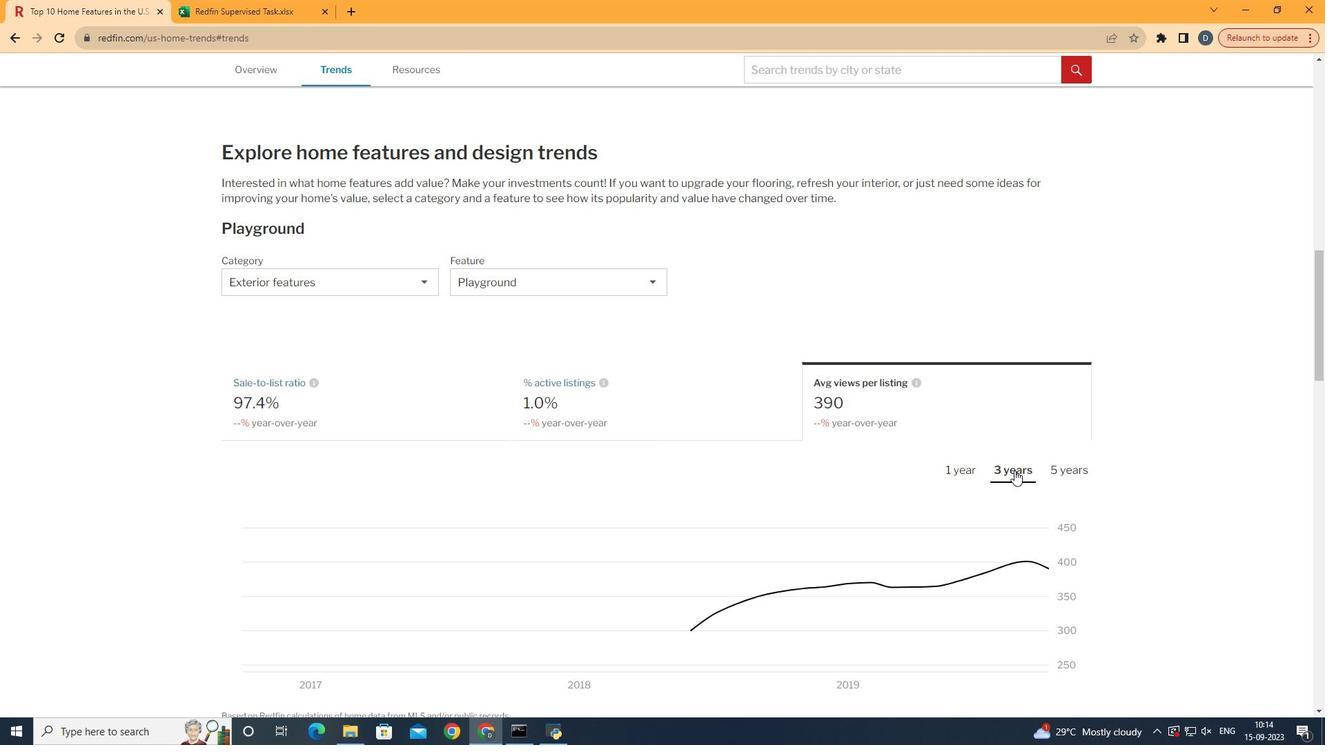 
Action: Mouse pressed left at (1026, 482)
Screenshot: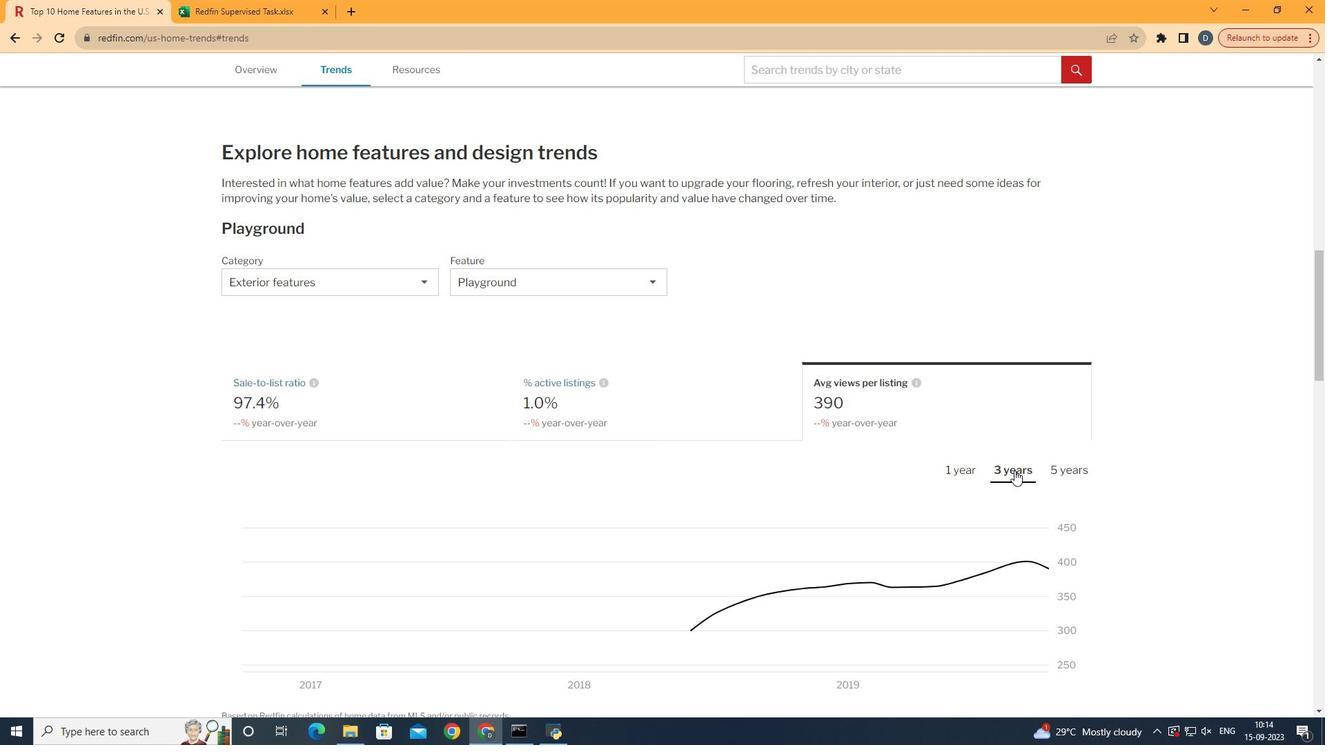 
